 Task: In the sheet Budget Analysis ToolFont size of heading  18 Font style of dataoswald 'Font size of data '9 Alignment of headline & dataAlign center.   Fill color in heading, Red Font color of dataIn the sheet  Attendance Sheet for Weekly Reviewingbook
Action: Mouse moved to (89, 564)
Screenshot: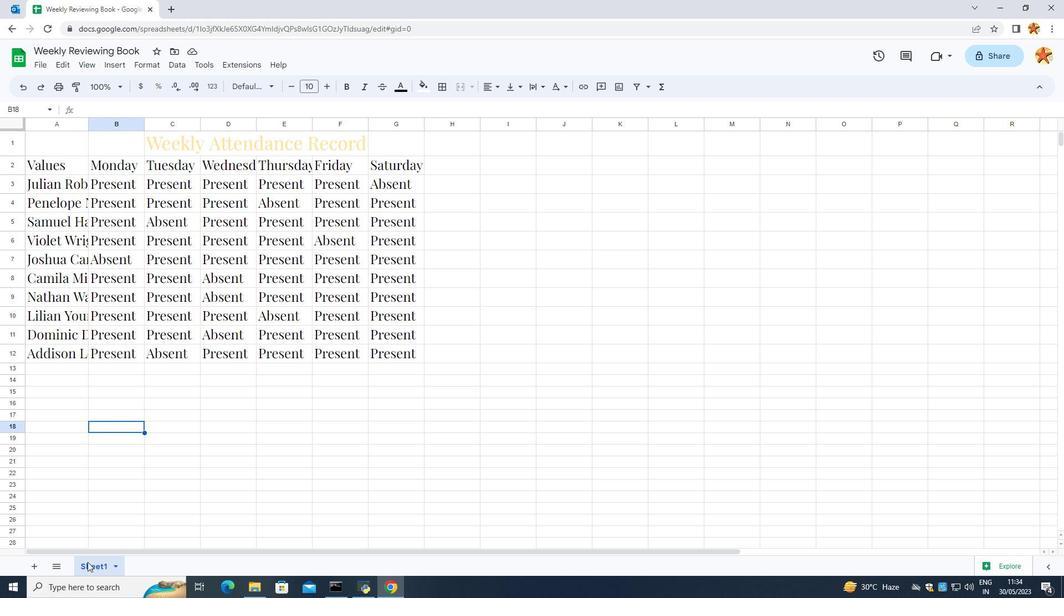 
Action: Mouse pressed left at (89, 564)
Screenshot: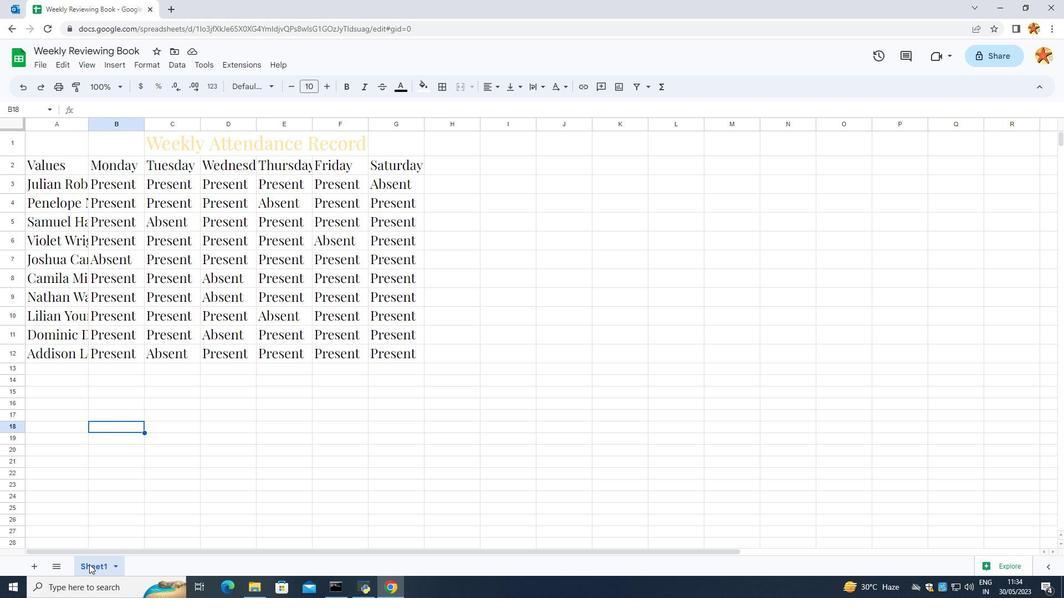 
Action: Mouse pressed left at (89, 564)
Screenshot: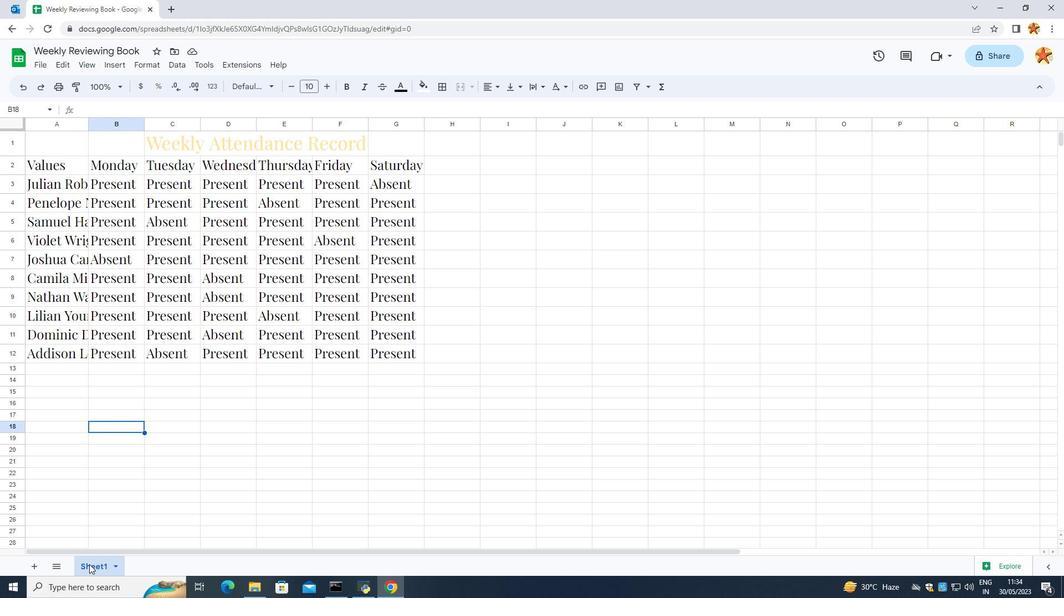 
Action: Mouse moved to (118, 554)
Screenshot: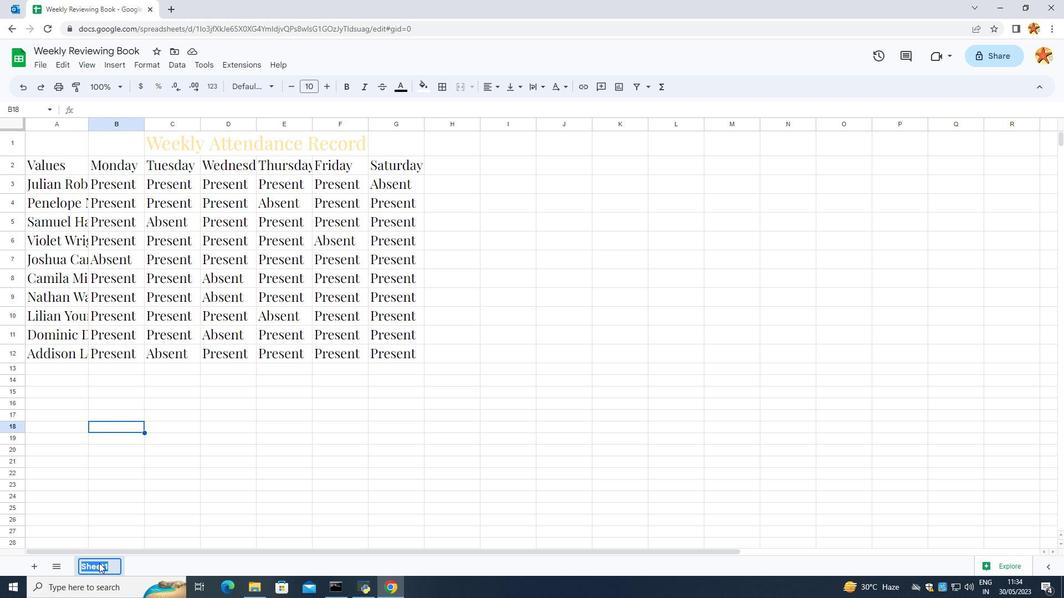 
Action: Key pressed <Key.backspace><Key.caps_lock>B<Key.caps_lock>uidget<Key.space><Key.caps_lock>A<Key.caps_lock>nalysis<Key.space><Key.caps_lock>T<Key.caps_lock>ool<Key.enter>
Screenshot: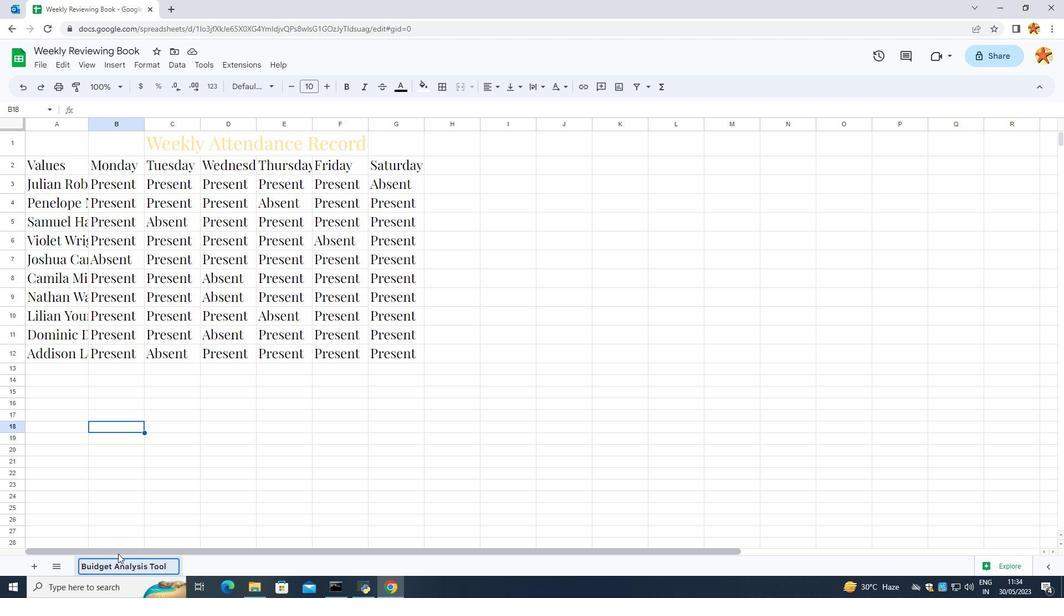 
Action: Mouse moved to (197, 245)
Screenshot: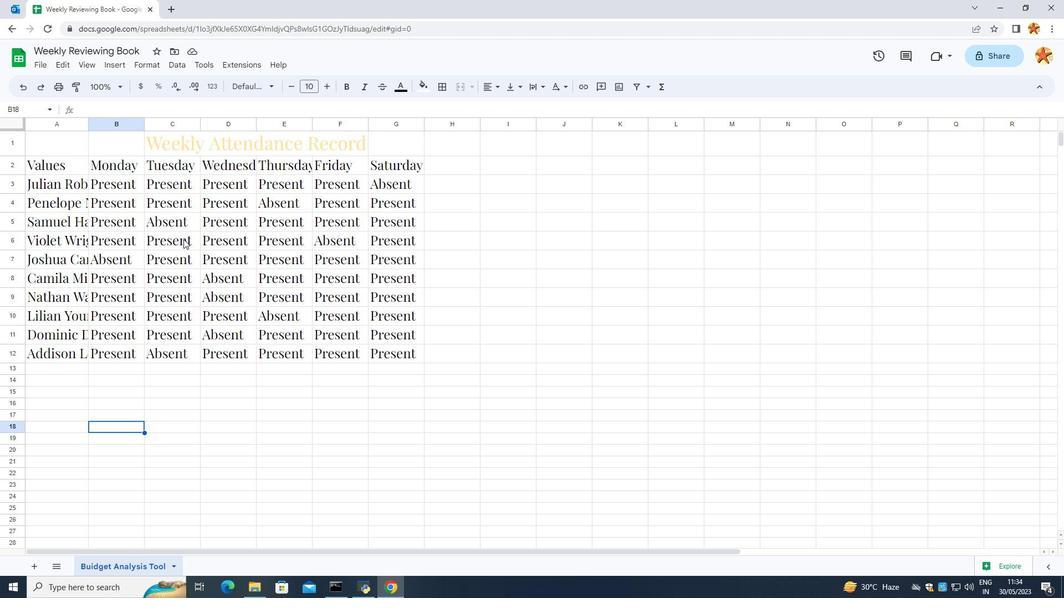 
Action: Mouse pressed left at (197, 245)
Screenshot: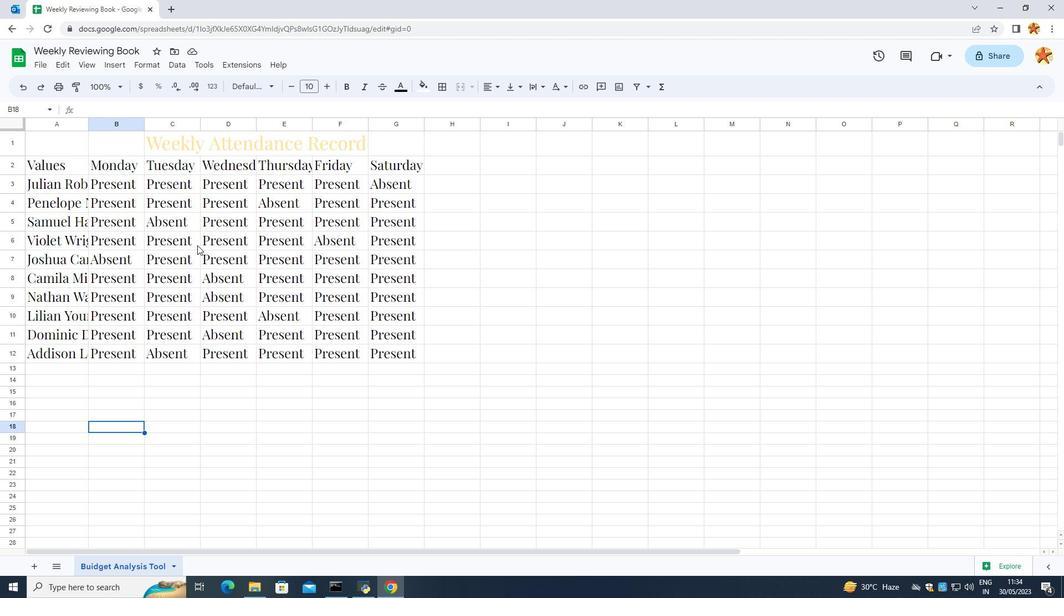 
Action: Mouse moved to (43, 161)
Screenshot: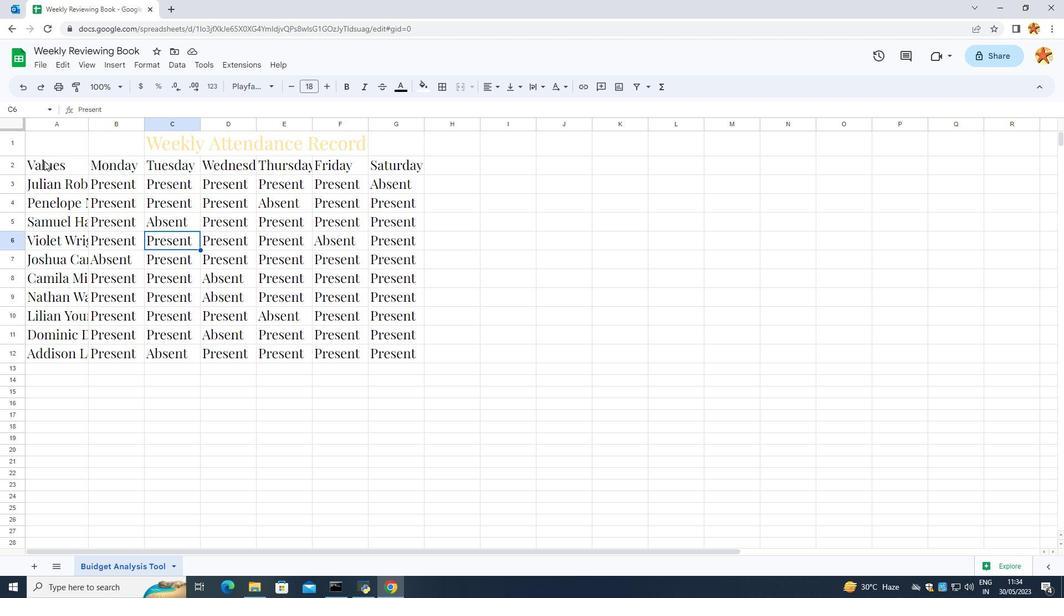 
Action: Mouse pressed left at (43, 161)
Screenshot: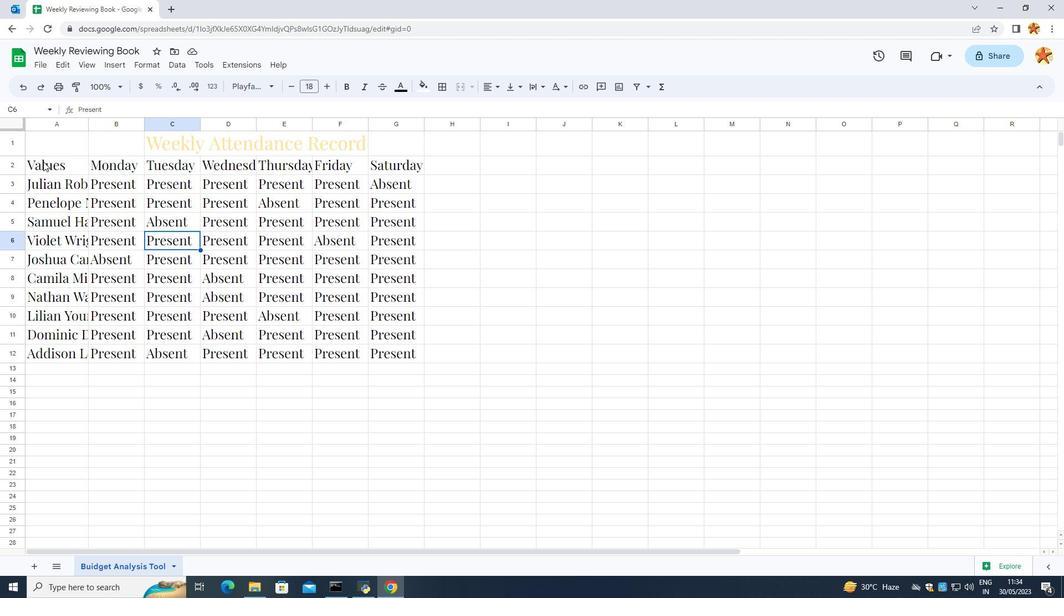 
Action: Mouse moved to (243, 240)
Screenshot: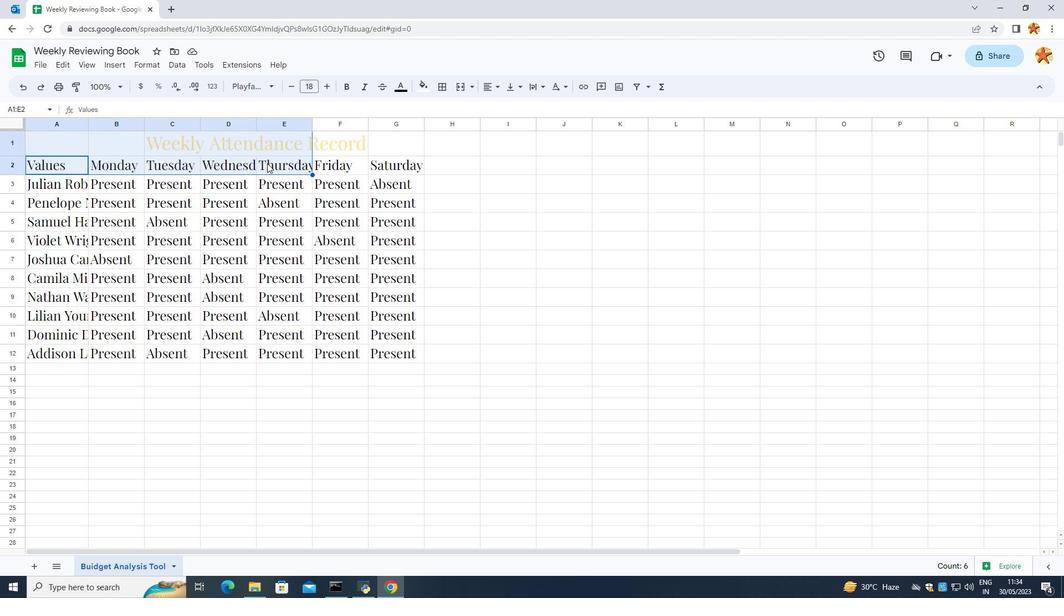 
Action: Mouse pressed left at (243, 240)
Screenshot: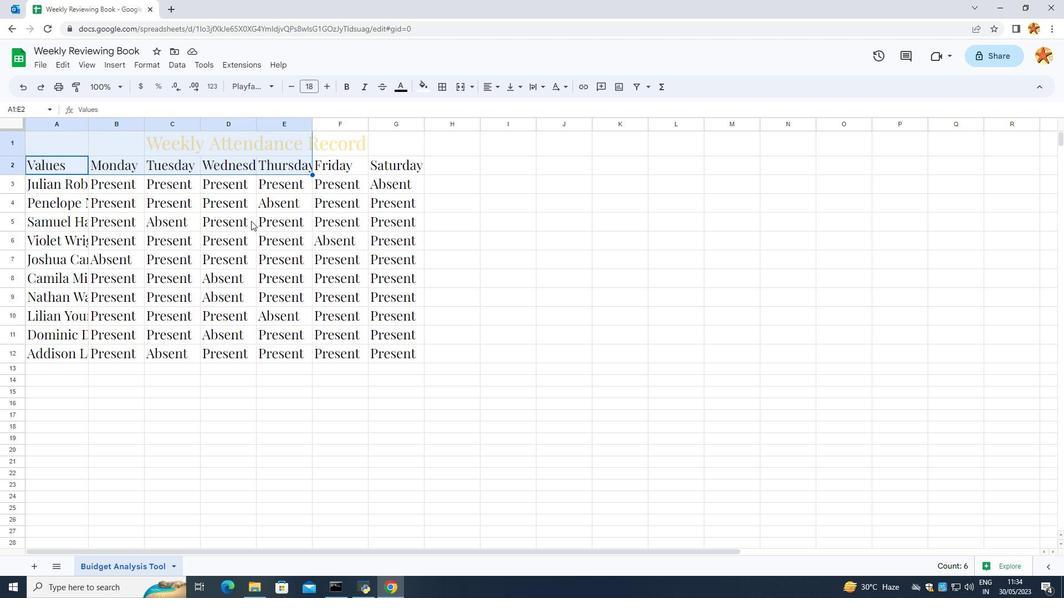 
Action: Mouse moved to (171, 139)
Screenshot: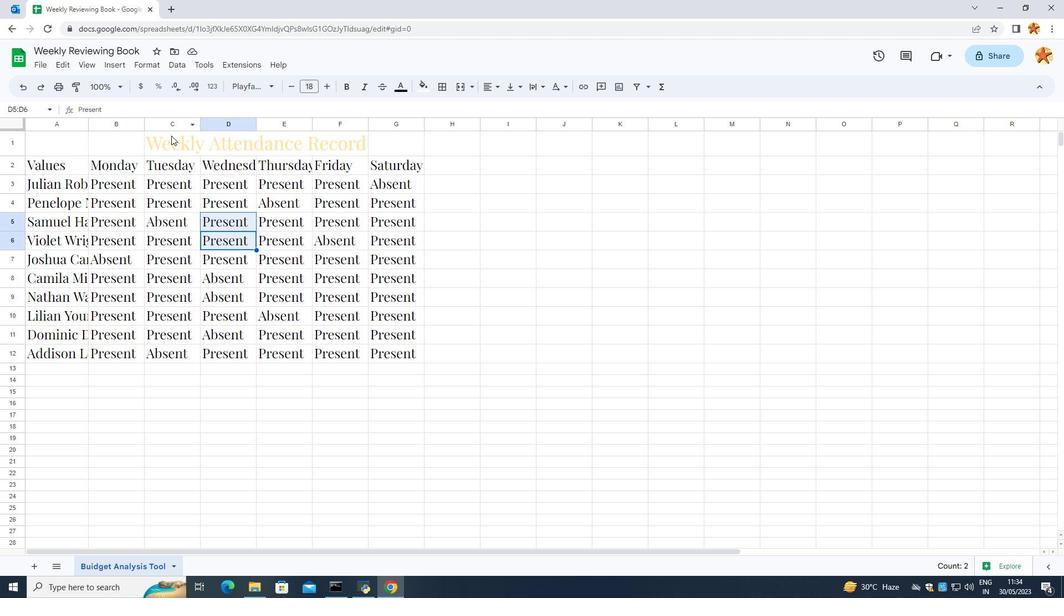 
Action: Mouse pressed left at (171, 139)
Screenshot: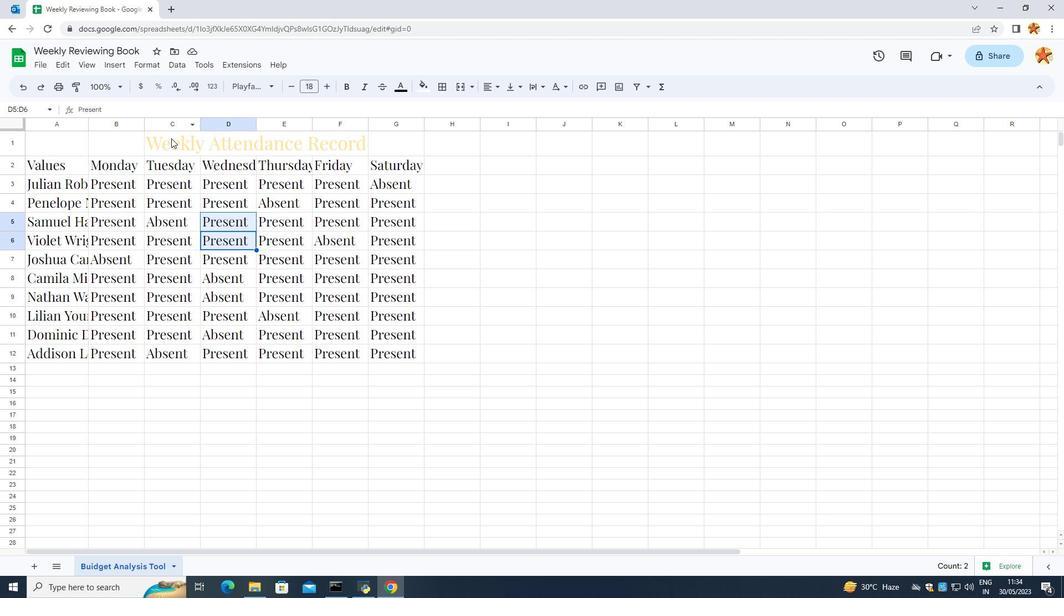 
Action: Mouse moved to (291, 81)
Screenshot: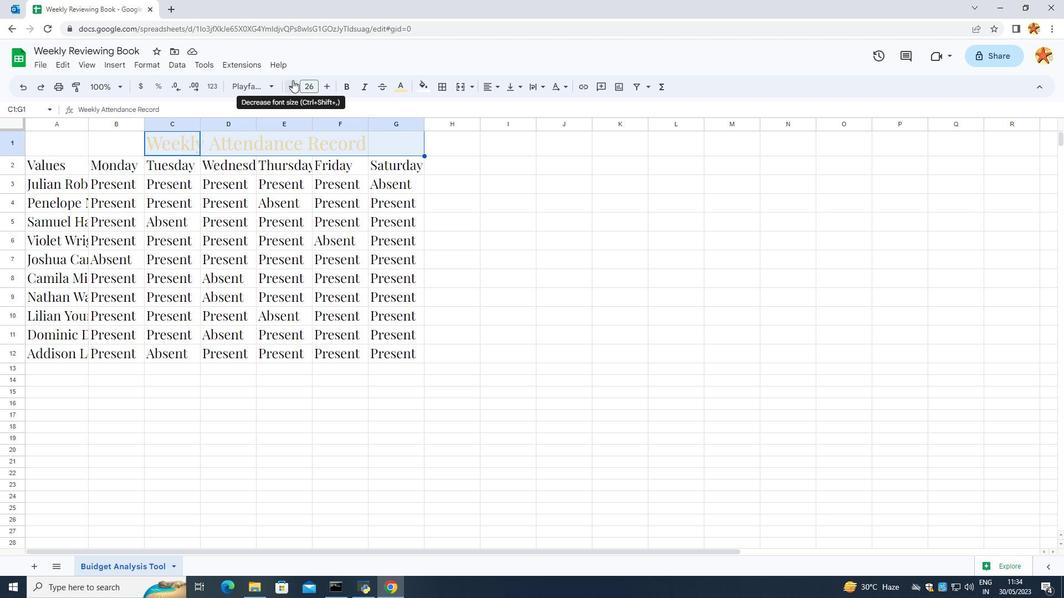 
Action: Mouse pressed left at (291, 81)
Screenshot: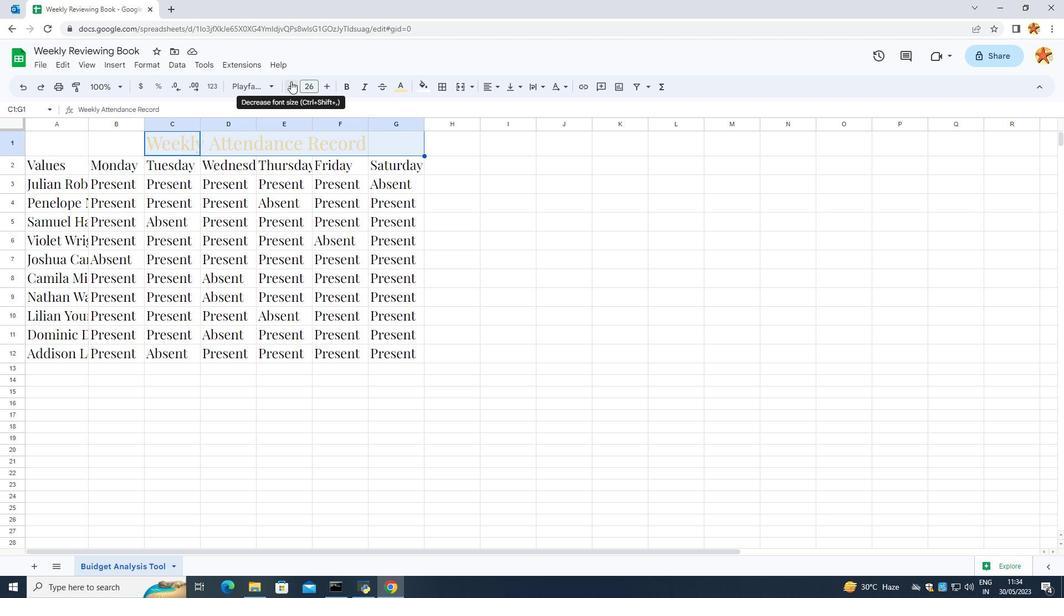 
Action: Mouse pressed left at (291, 81)
Screenshot: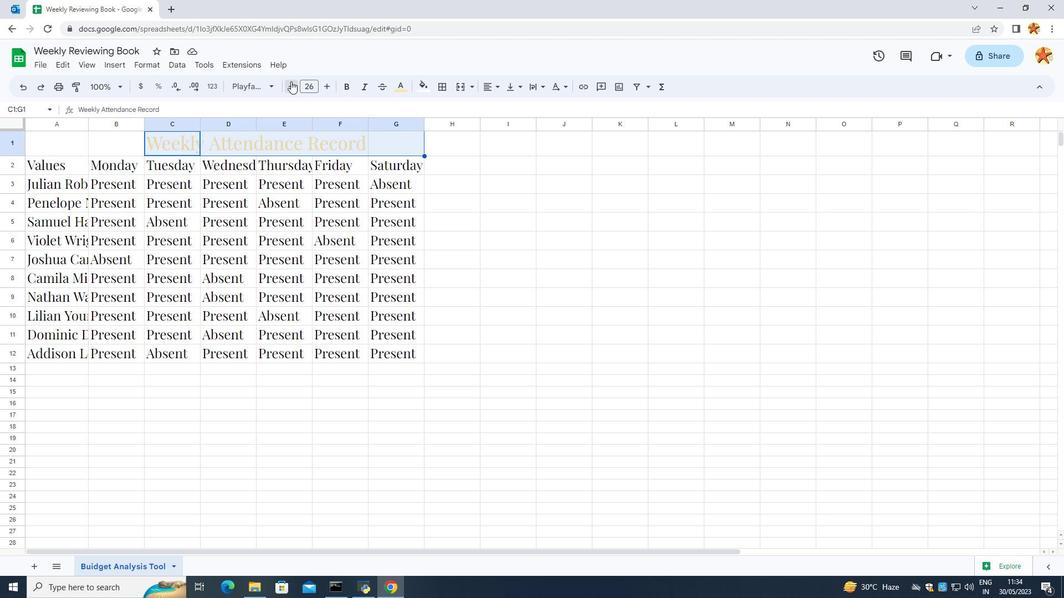 
Action: Mouse pressed left at (291, 81)
Screenshot: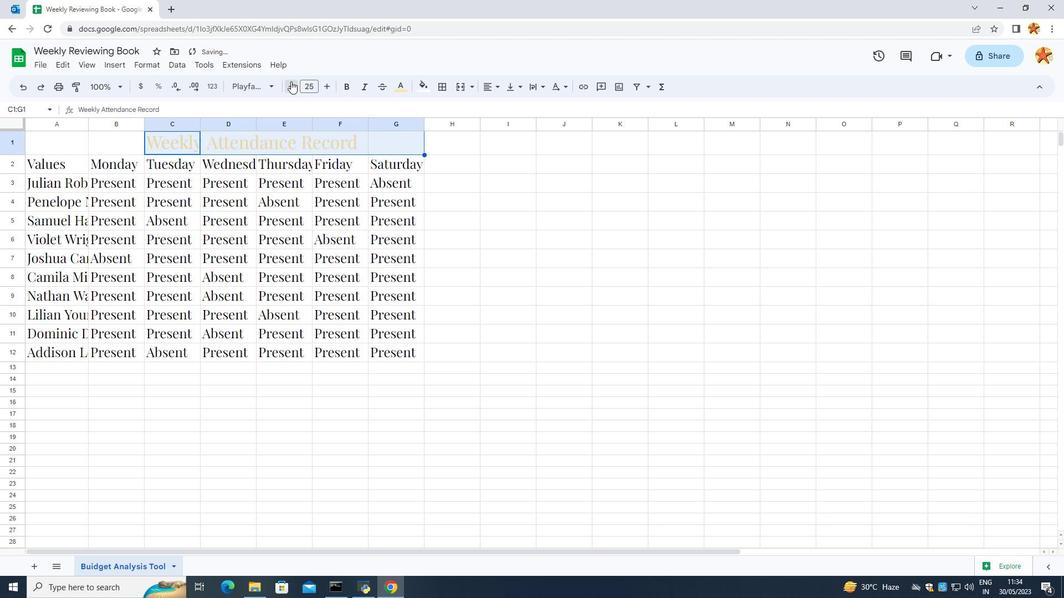 
Action: Mouse pressed left at (291, 81)
Screenshot: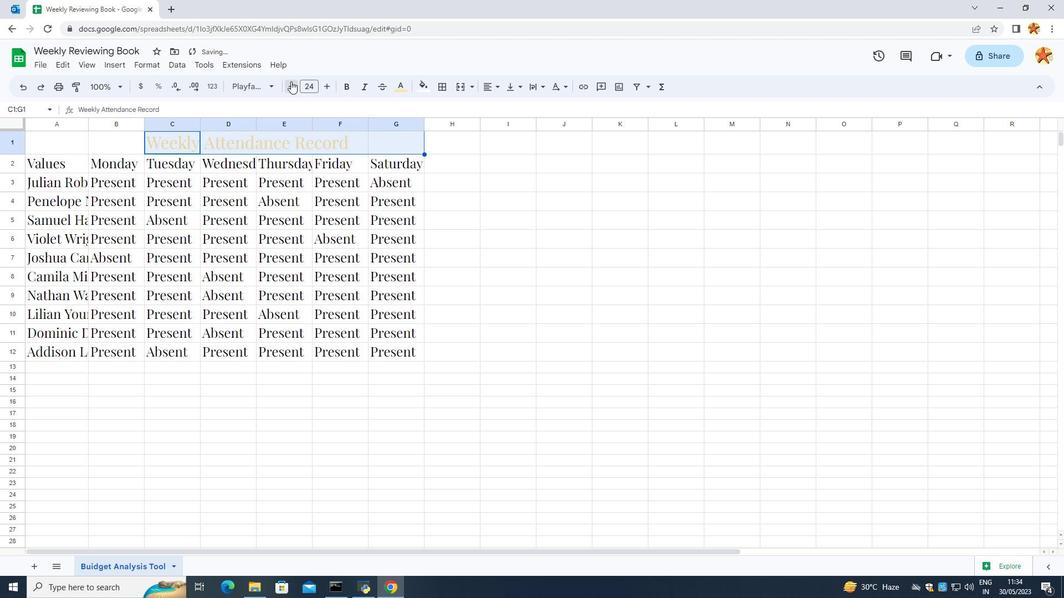 
Action: Mouse pressed left at (291, 81)
Screenshot: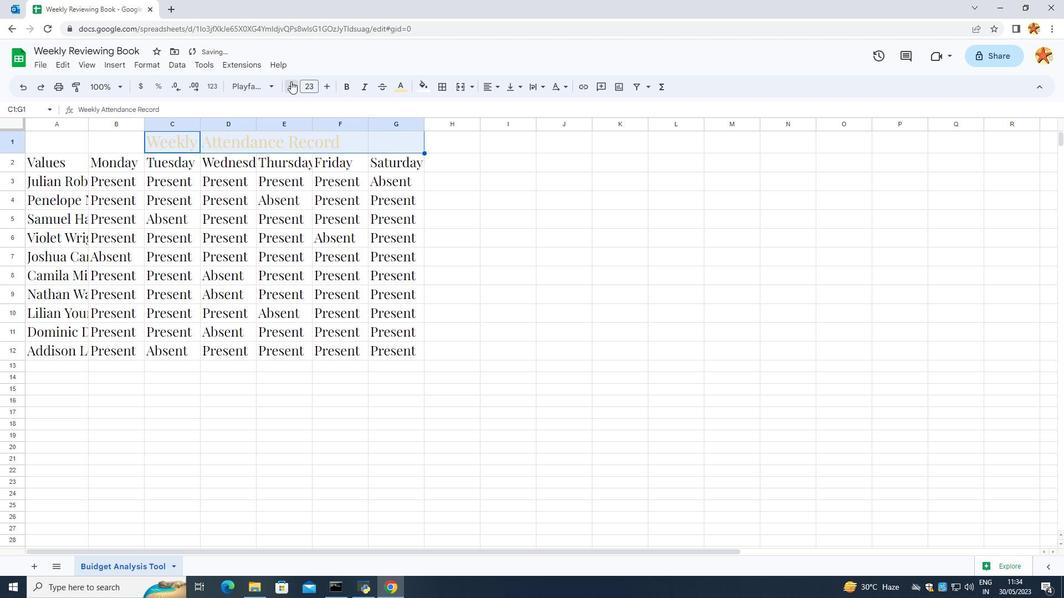 
Action: Mouse pressed left at (291, 81)
Screenshot: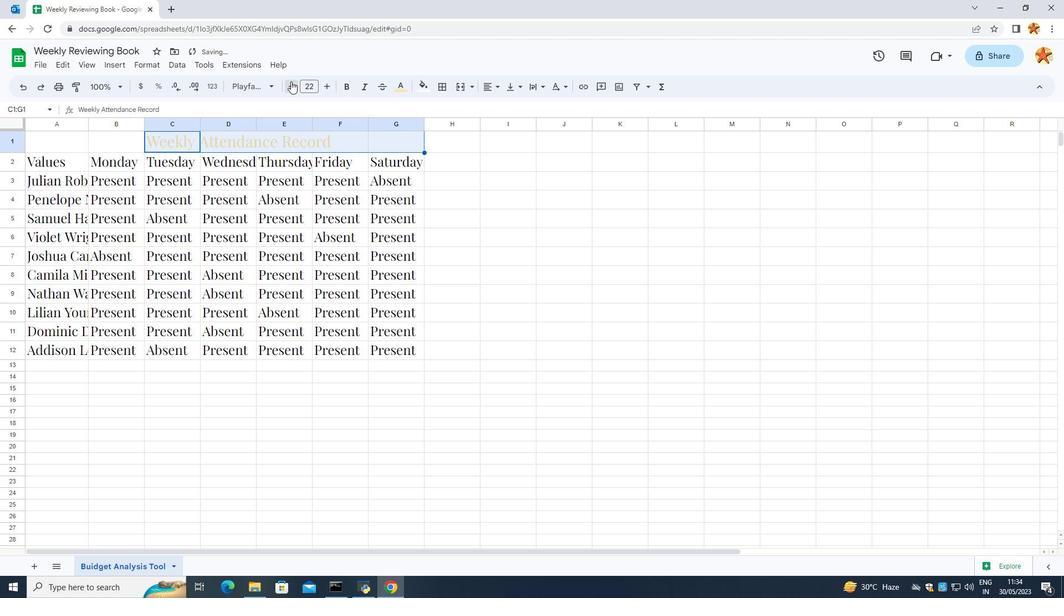 
Action: Mouse pressed left at (291, 81)
Screenshot: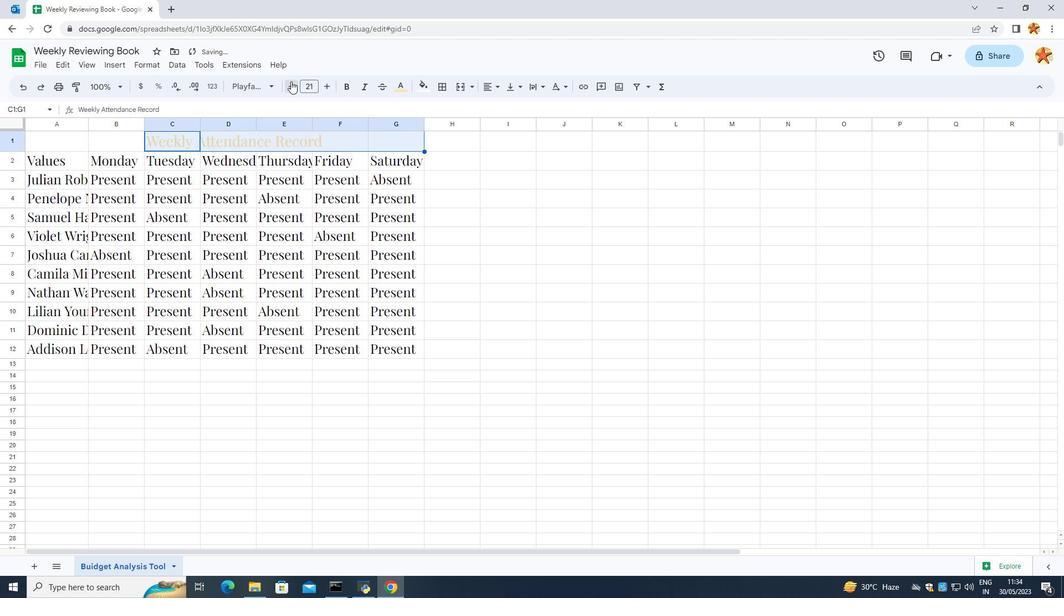 
Action: Mouse pressed left at (291, 81)
Screenshot: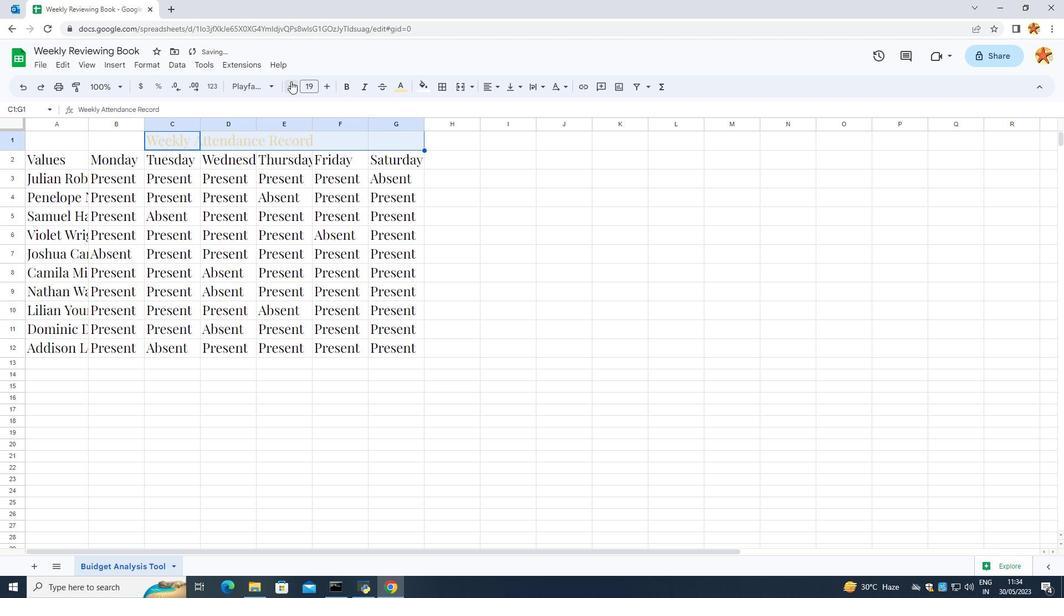 
Action: Mouse pressed left at (291, 81)
Screenshot: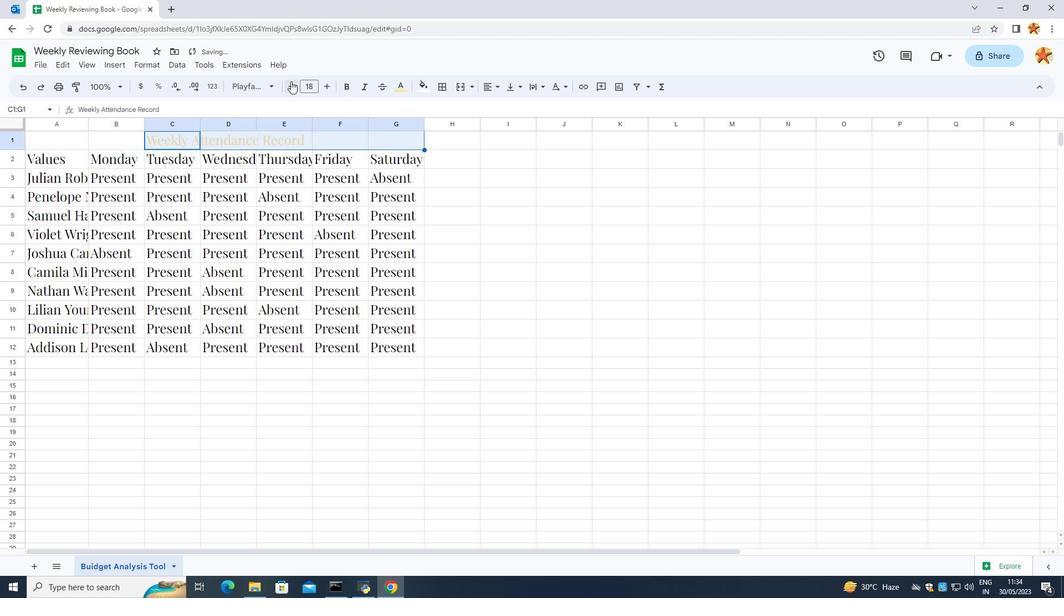 
Action: Mouse moved to (326, 87)
Screenshot: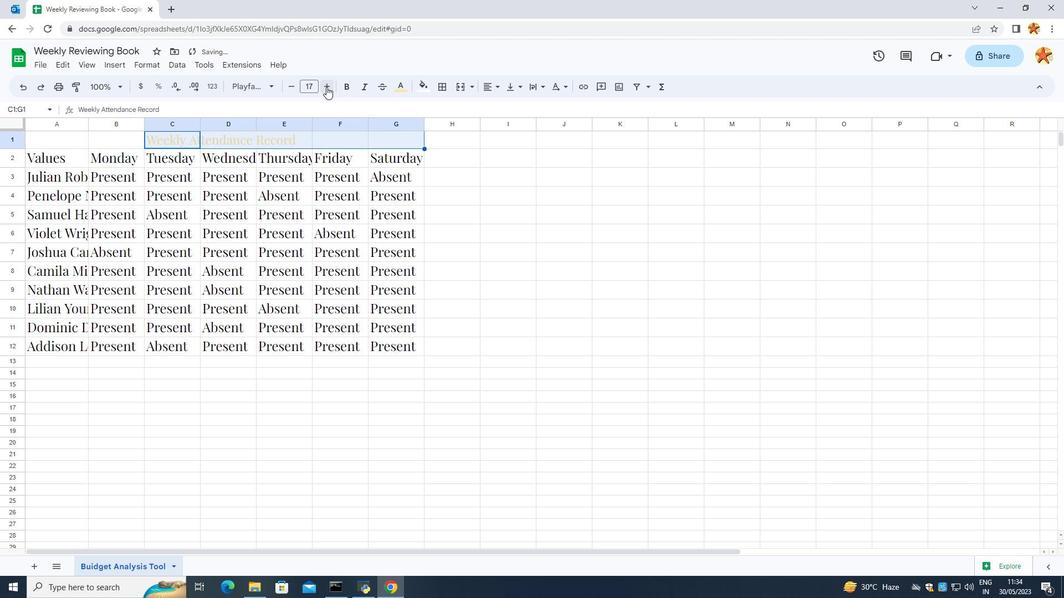 
Action: Mouse pressed left at (326, 87)
Screenshot: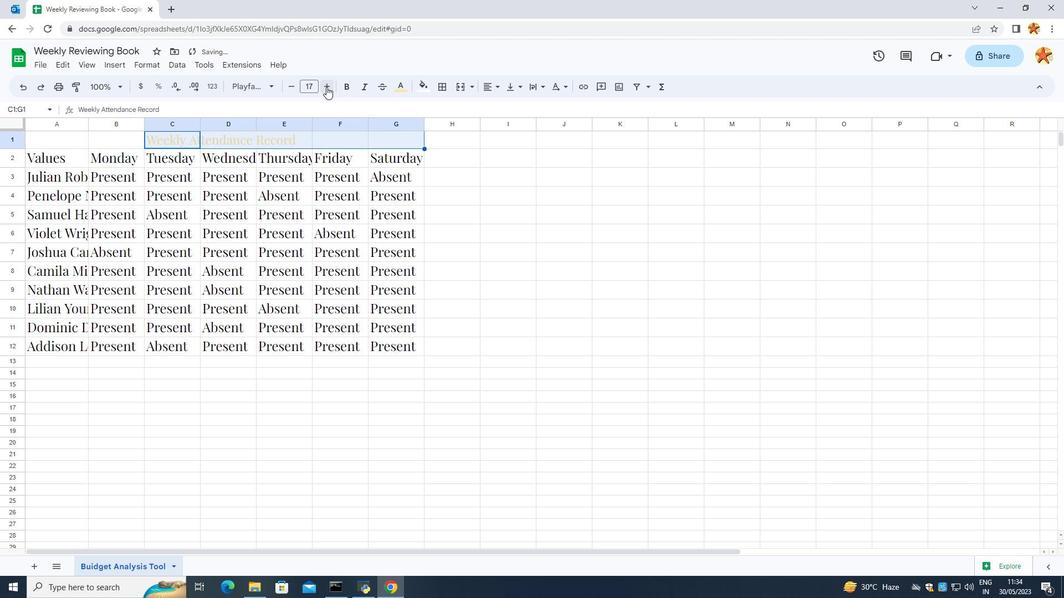 
Action: Mouse moved to (312, 196)
Screenshot: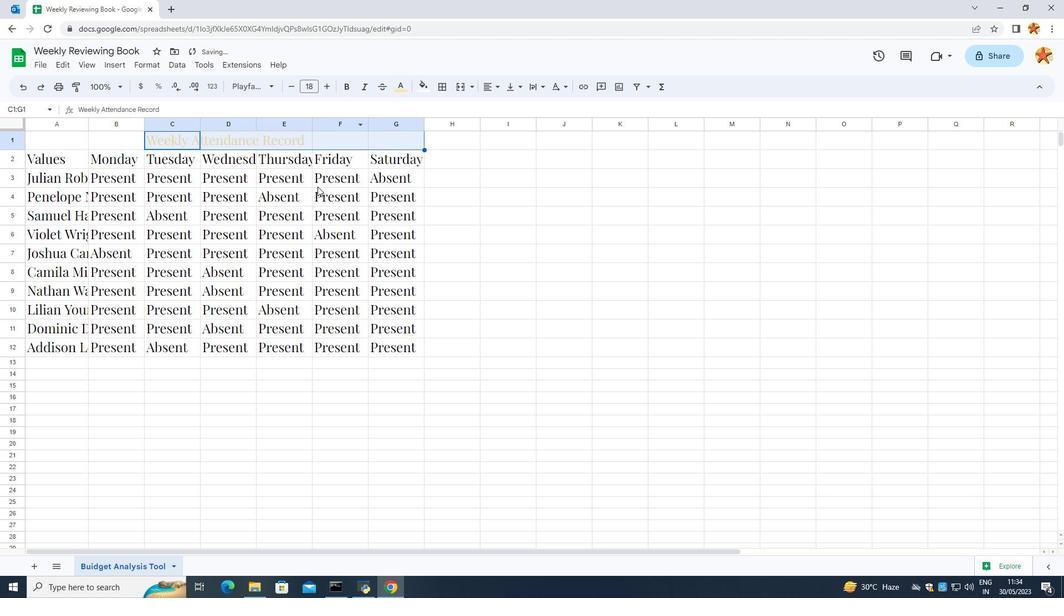 
Action: Mouse pressed left at (312, 196)
Screenshot: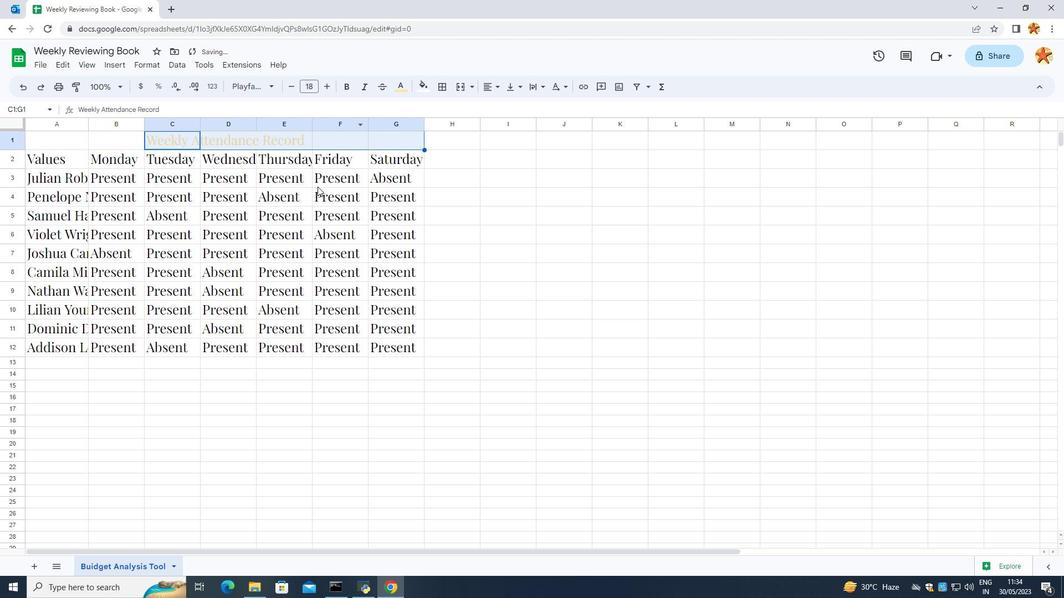 
Action: Mouse moved to (51, 165)
Screenshot: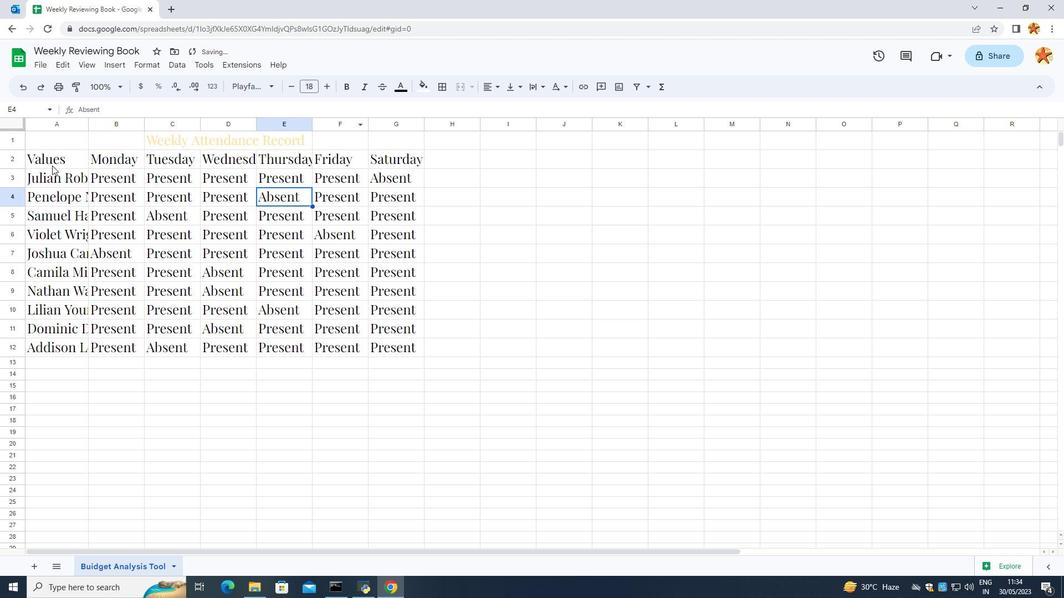 
Action: Mouse pressed left at (51, 165)
Screenshot: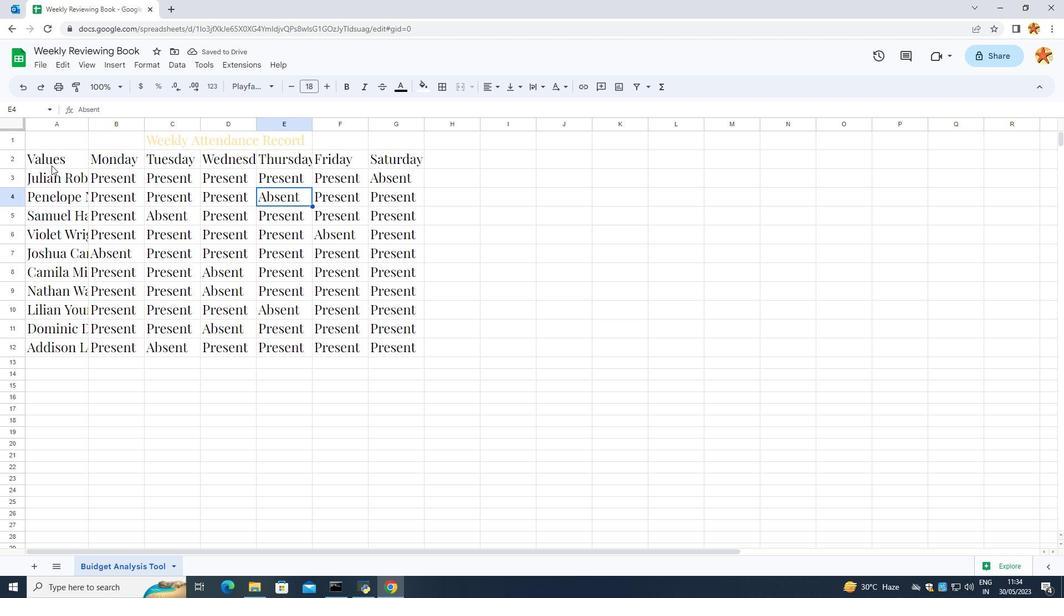 
Action: Mouse moved to (282, 82)
Screenshot: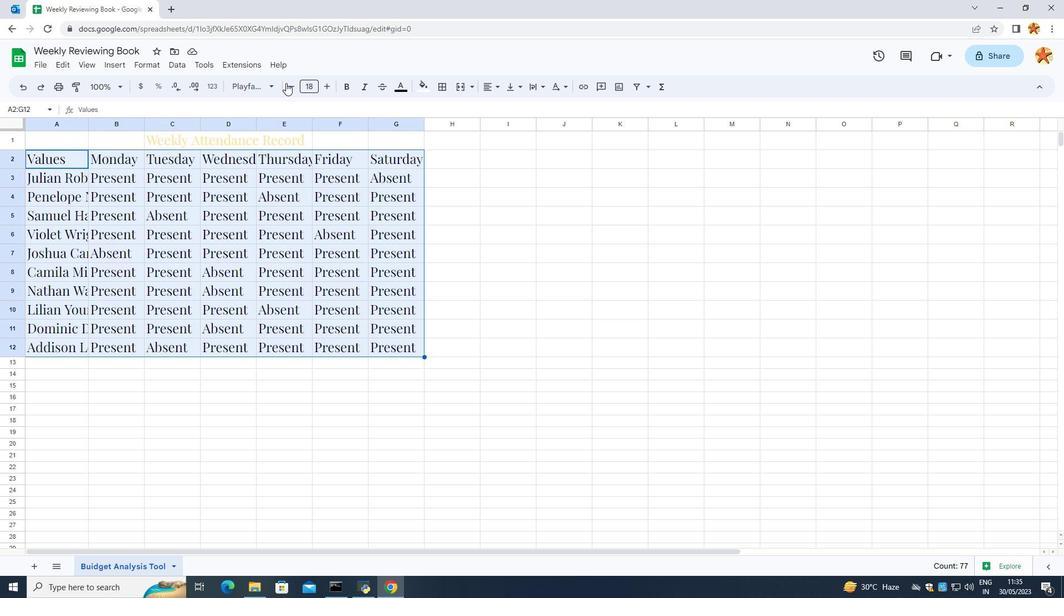 
Action: Mouse pressed left at (282, 82)
Screenshot: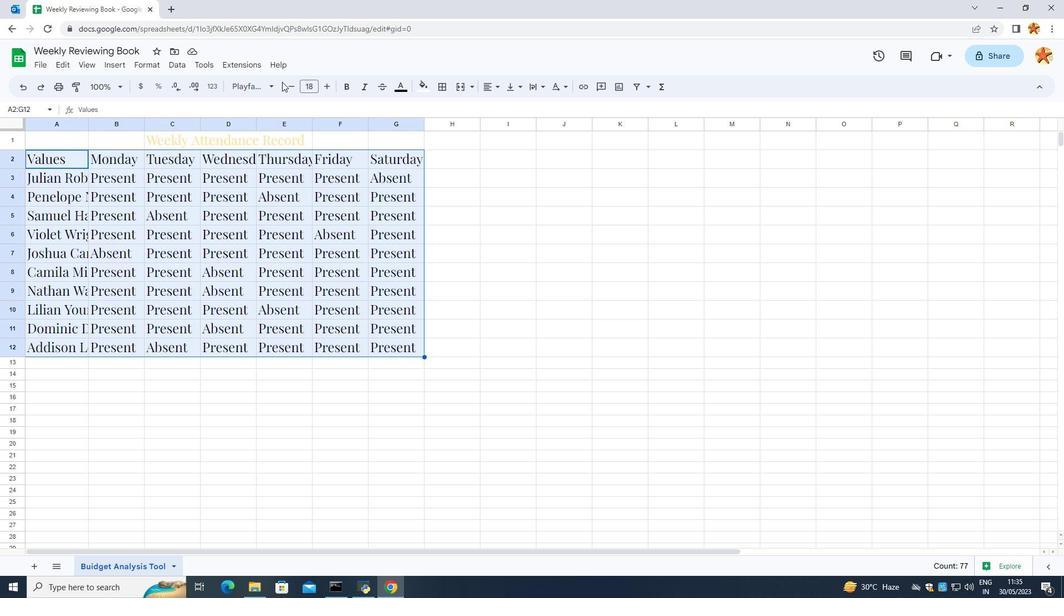 
Action: Mouse moved to (287, 83)
Screenshot: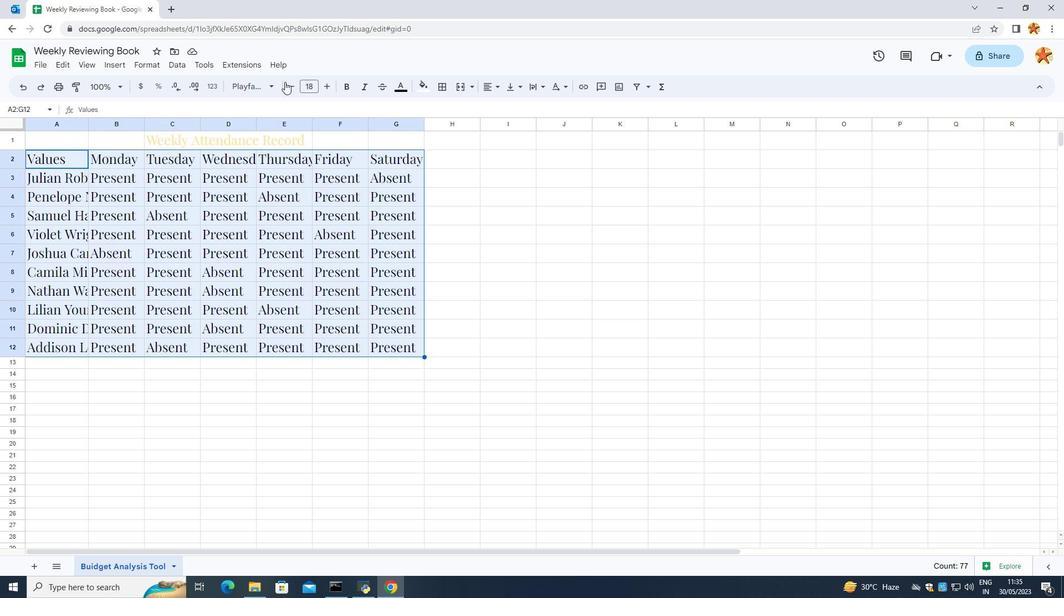 
Action: Mouse pressed left at (287, 83)
Screenshot: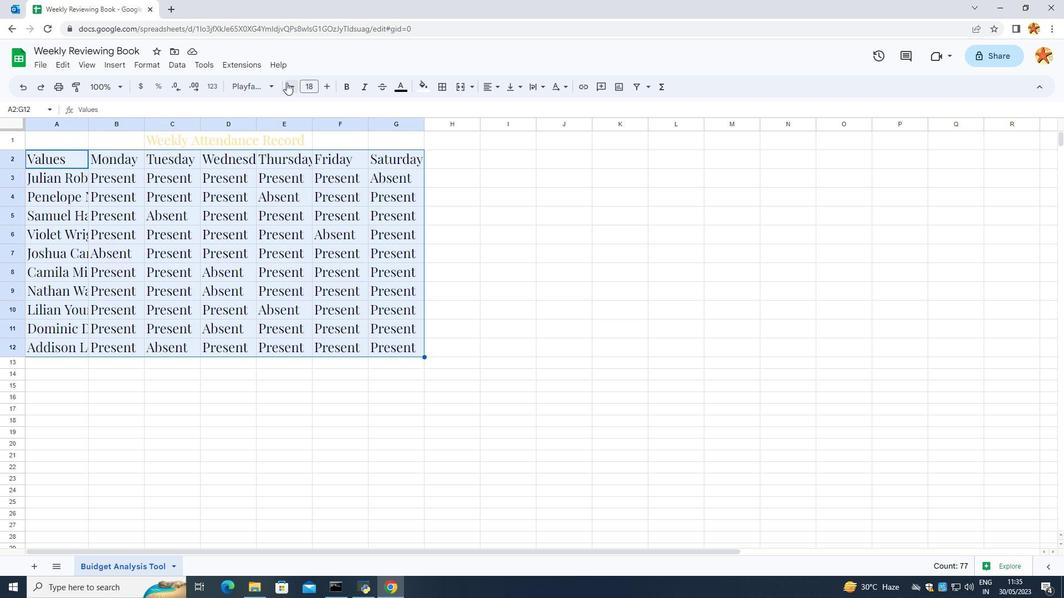 
Action: Mouse pressed left at (287, 83)
Screenshot: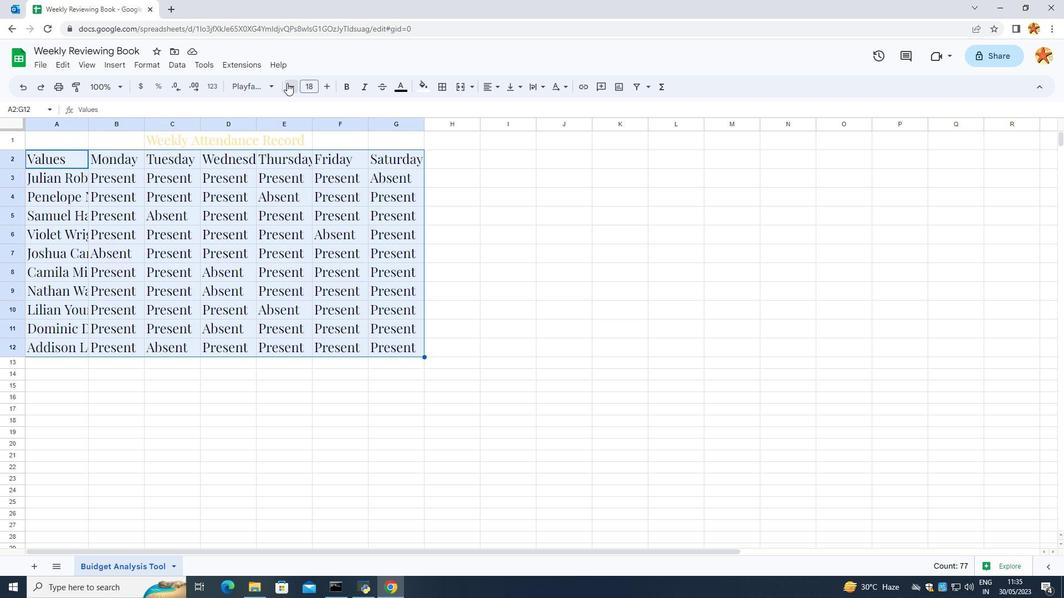 
Action: Mouse pressed left at (287, 83)
Screenshot: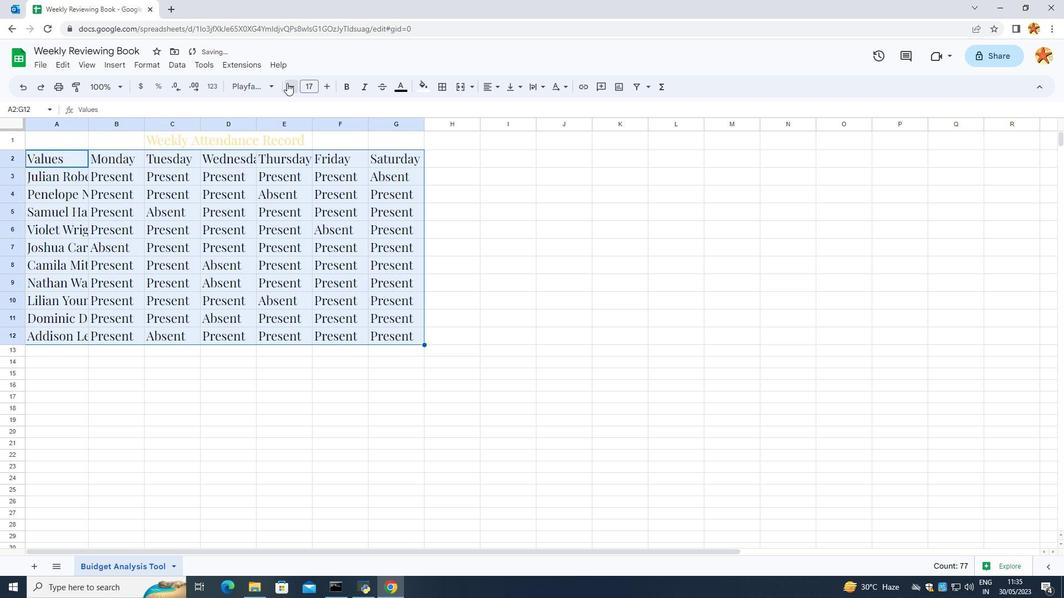 
Action: Mouse pressed left at (287, 83)
Screenshot: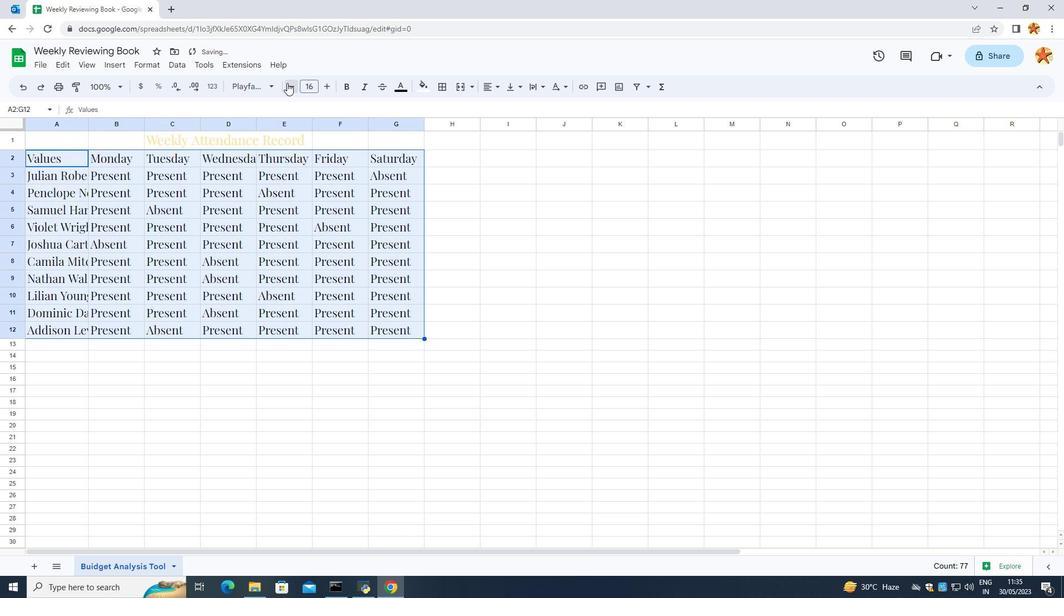 
Action: Mouse pressed left at (287, 83)
Screenshot: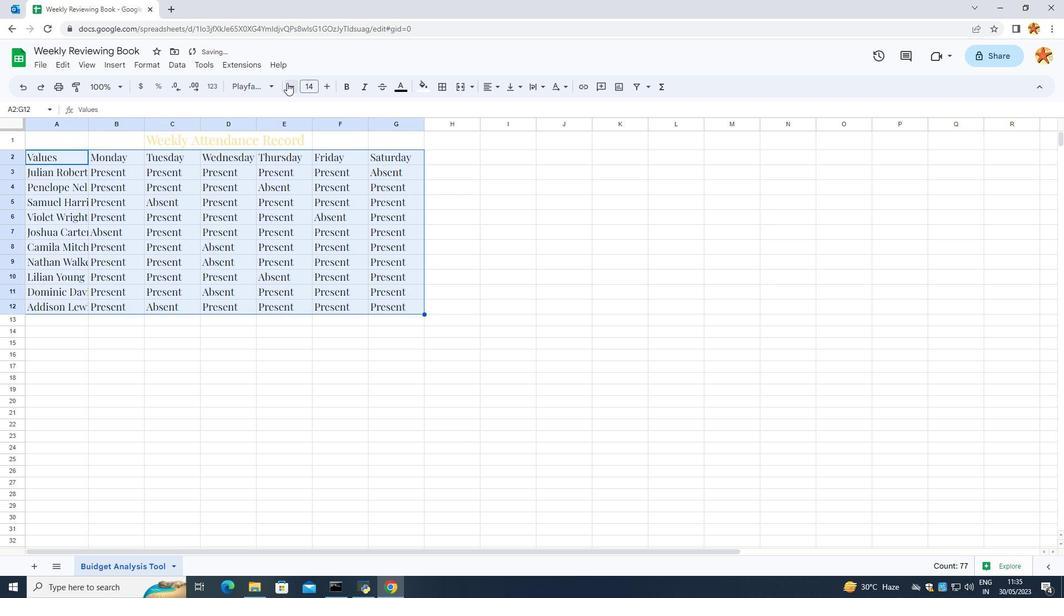 
Action: Mouse pressed left at (287, 83)
Screenshot: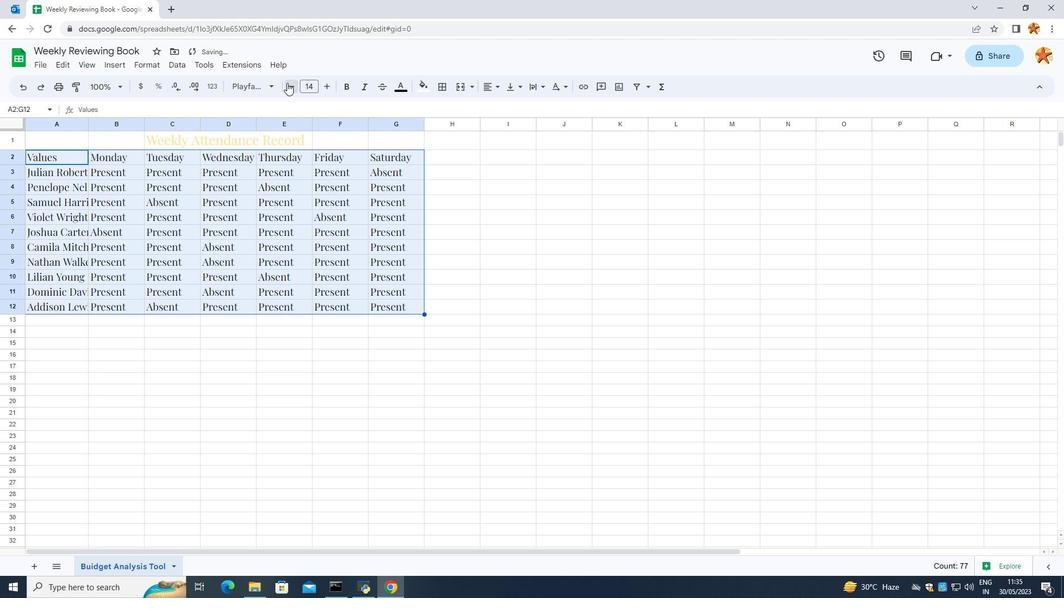 
Action: Mouse pressed left at (287, 83)
Screenshot: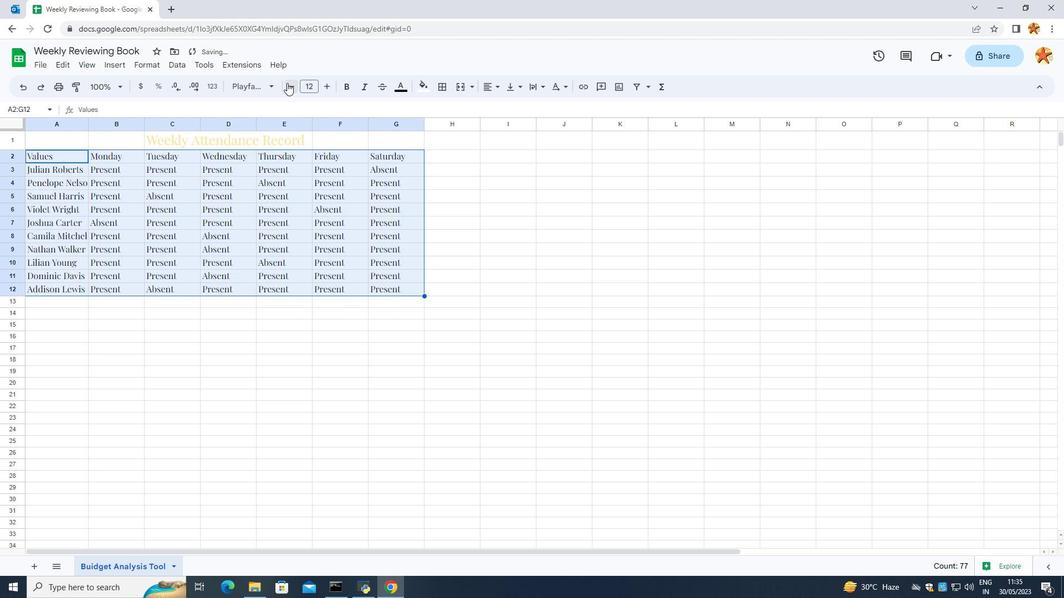 
Action: Mouse pressed left at (287, 83)
Screenshot: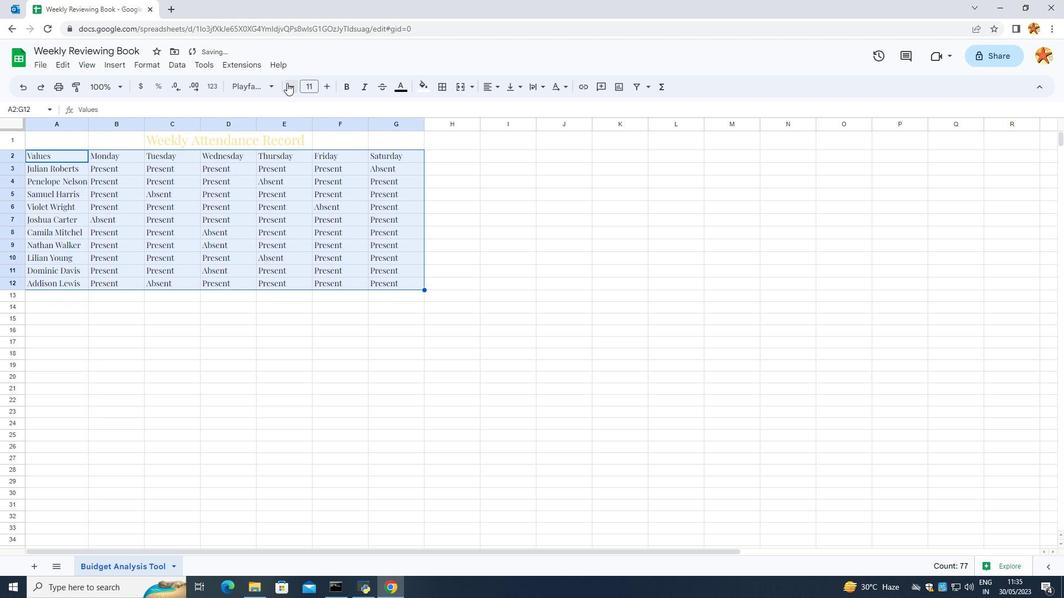 
Action: Mouse pressed left at (287, 83)
Screenshot: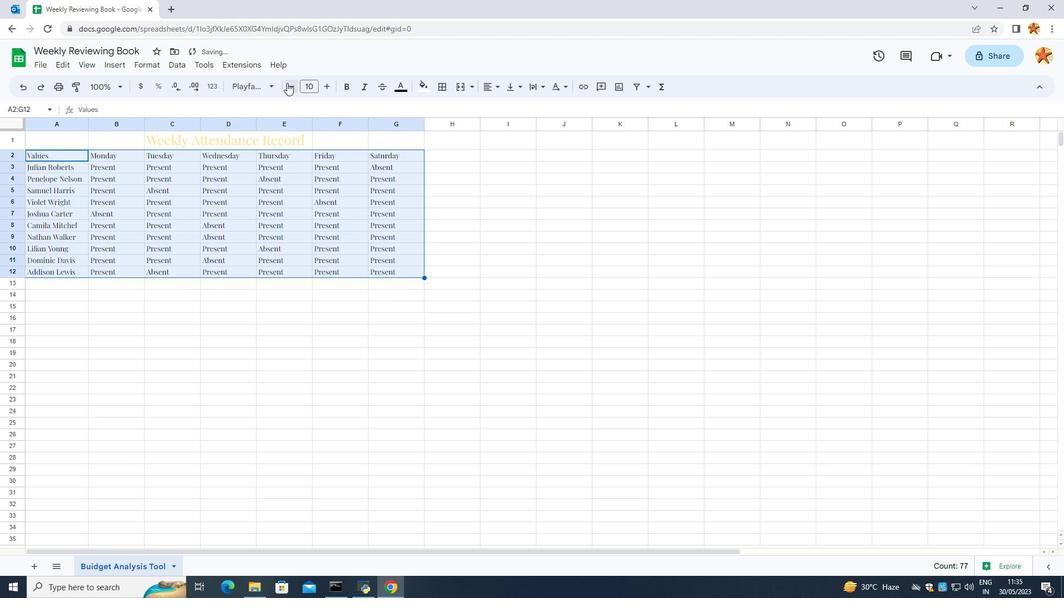 
Action: Mouse moved to (402, 87)
Screenshot: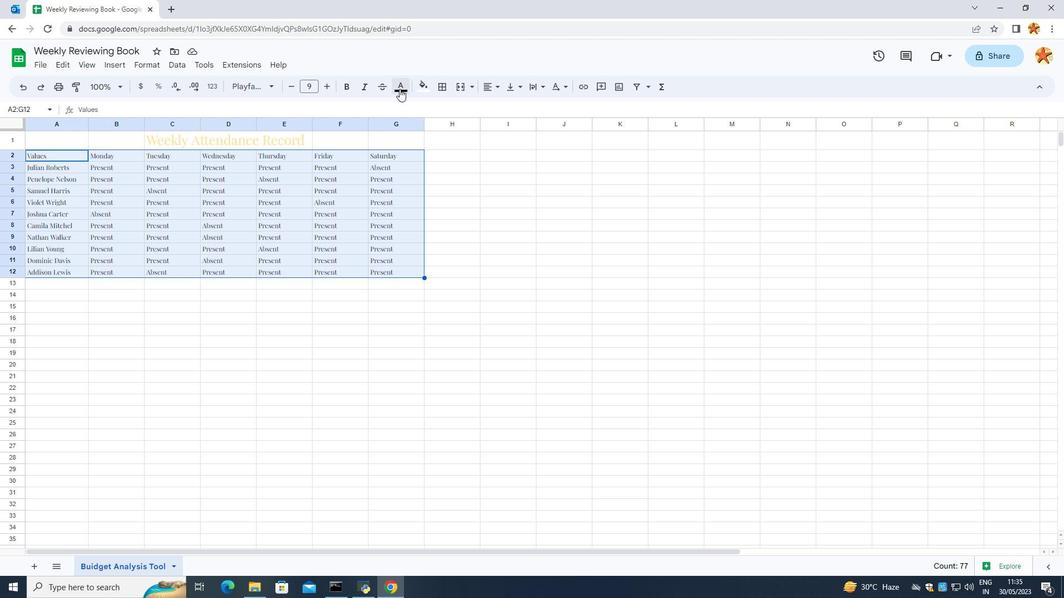
Action: Mouse pressed left at (402, 87)
Screenshot: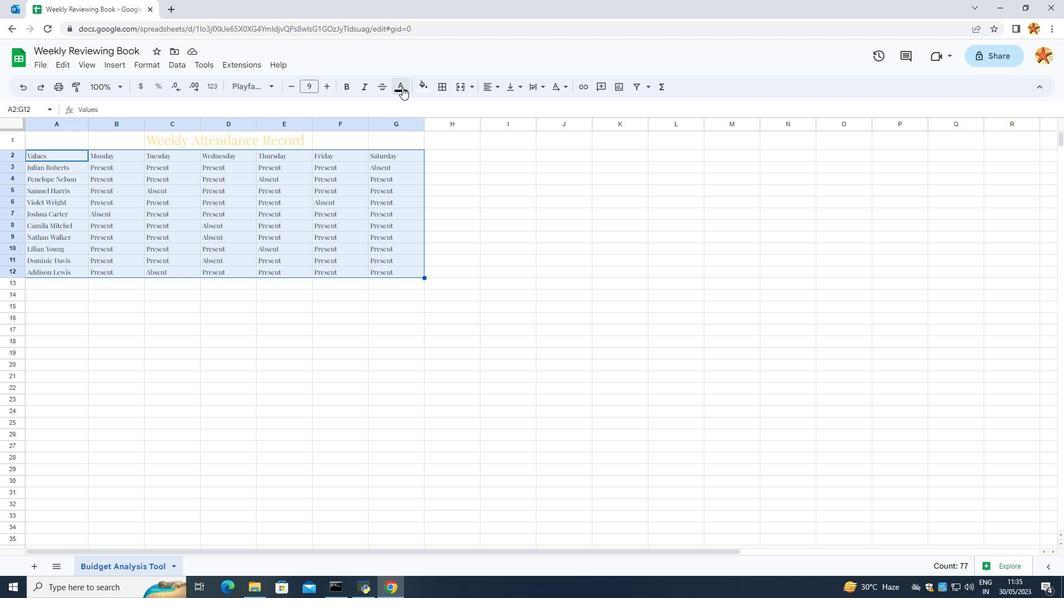 
Action: Mouse moved to (416, 134)
Screenshot: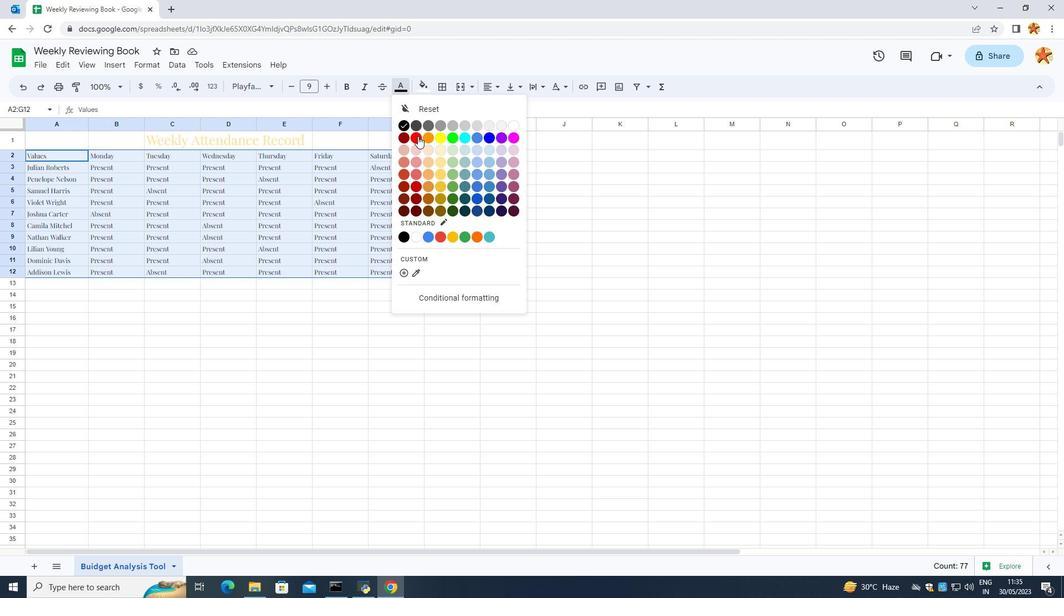 
Action: Mouse pressed left at (416, 134)
Screenshot: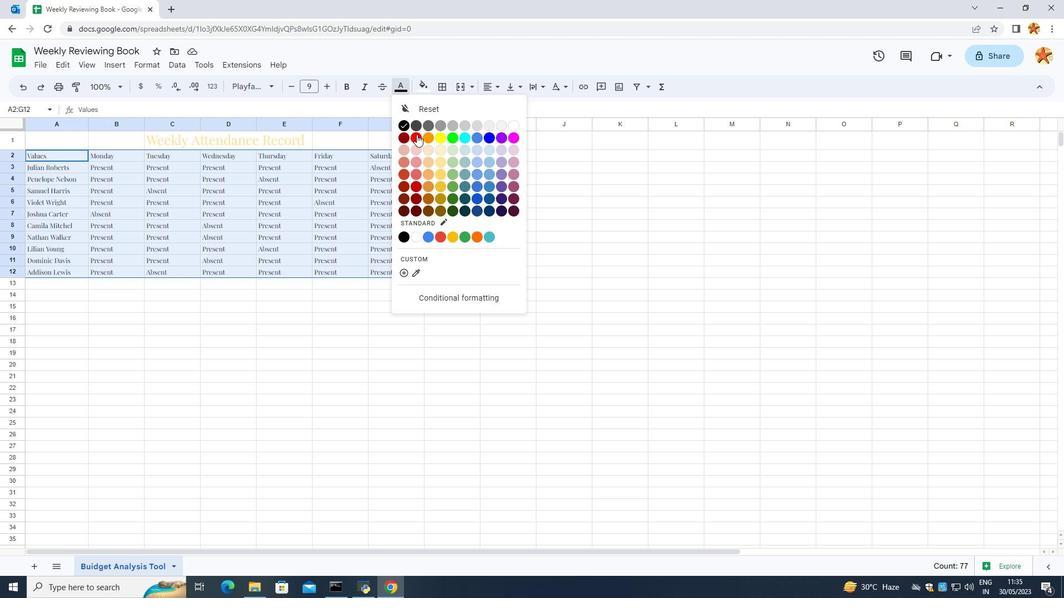 
Action: Mouse moved to (282, 347)
Screenshot: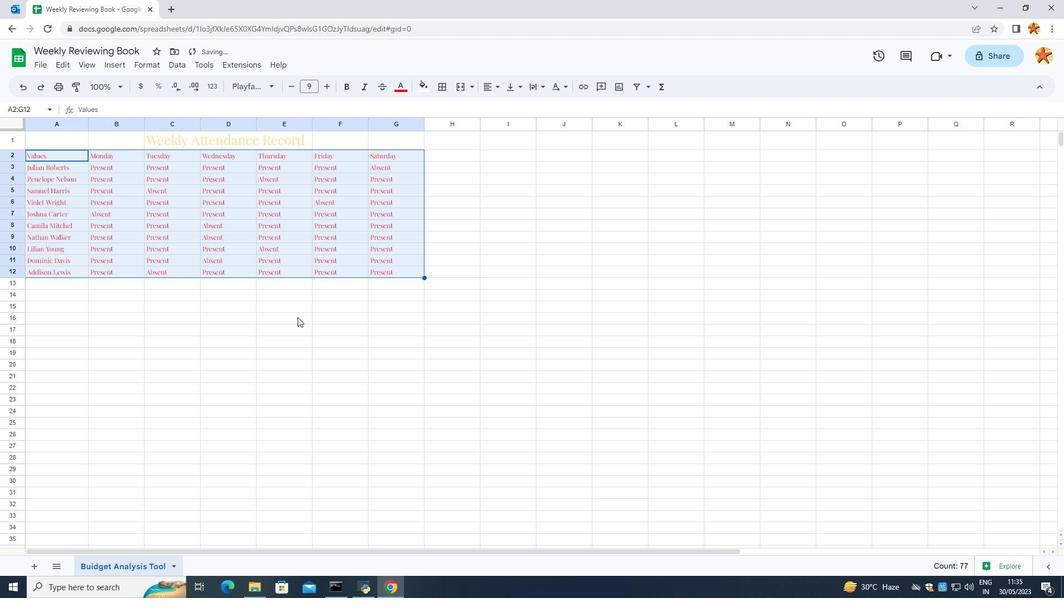 
Action: Mouse pressed left at (282, 347)
Screenshot: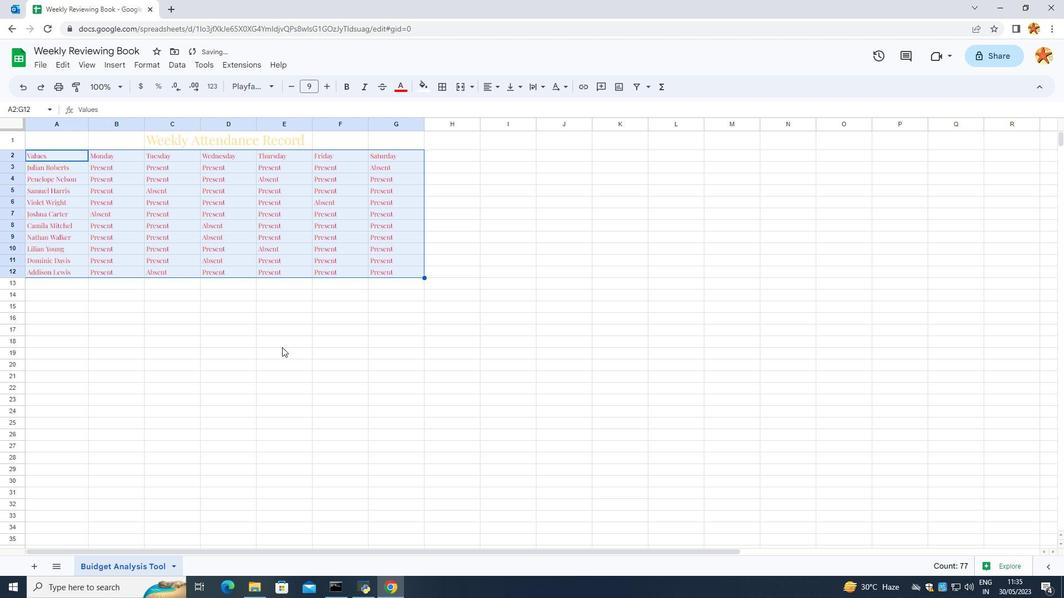 
Action: Mouse moved to (148, 138)
Screenshot: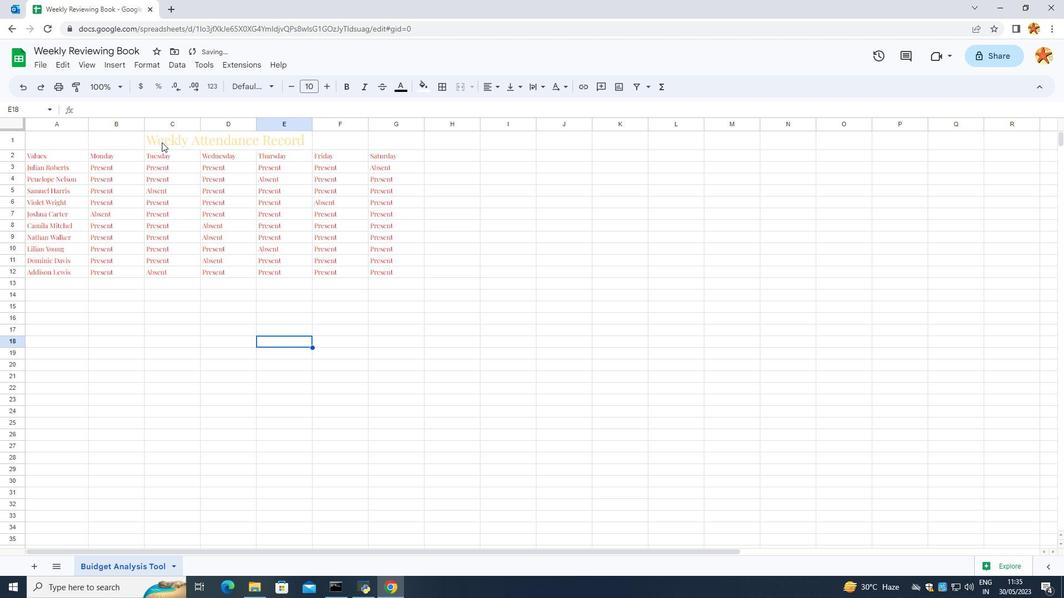 
Action: Mouse pressed left at (148, 138)
Screenshot: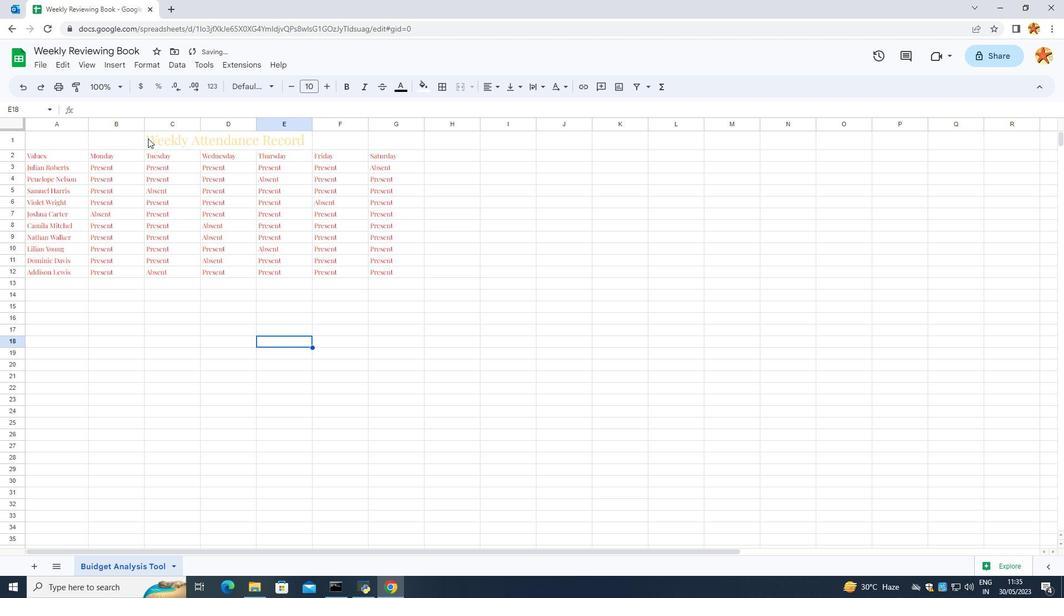 
Action: Mouse moved to (428, 85)
Screenshot: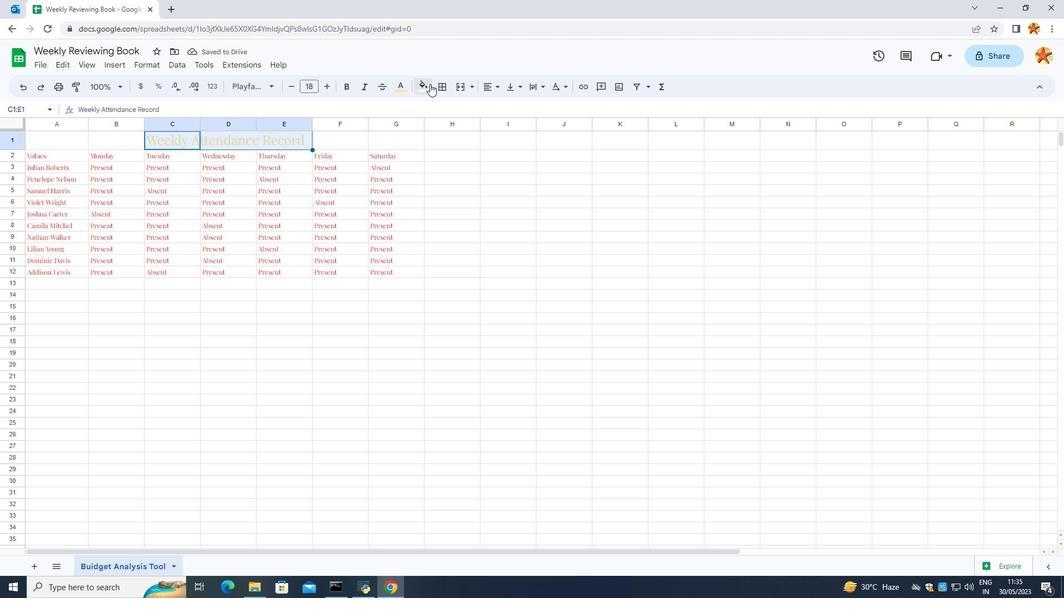 
Action: Mouse pressed left at (428, 85)
Screenshot: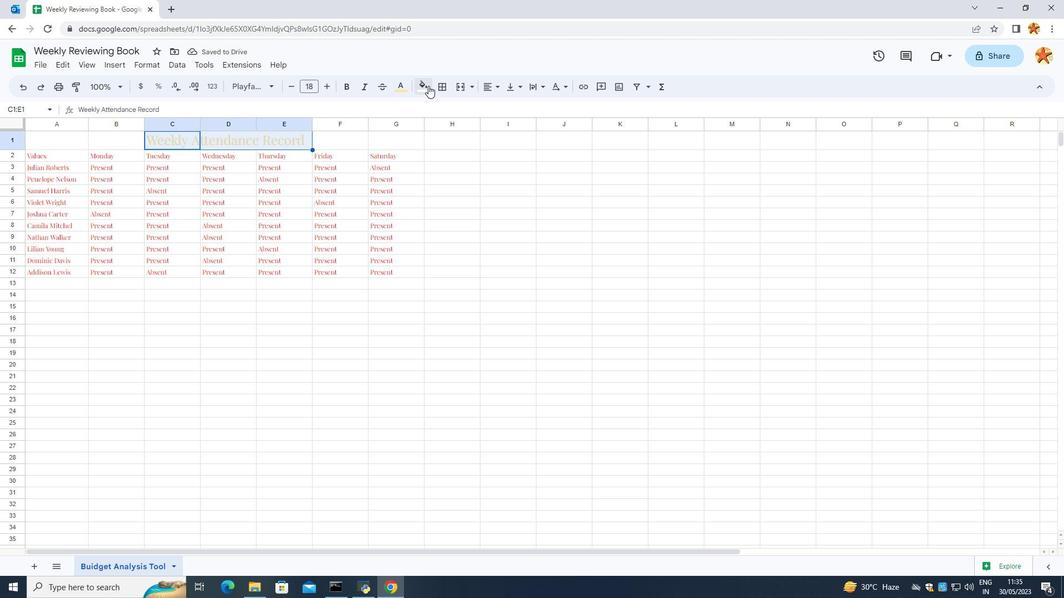 
Action: Mouse moved to (440, 135)
Screenshot: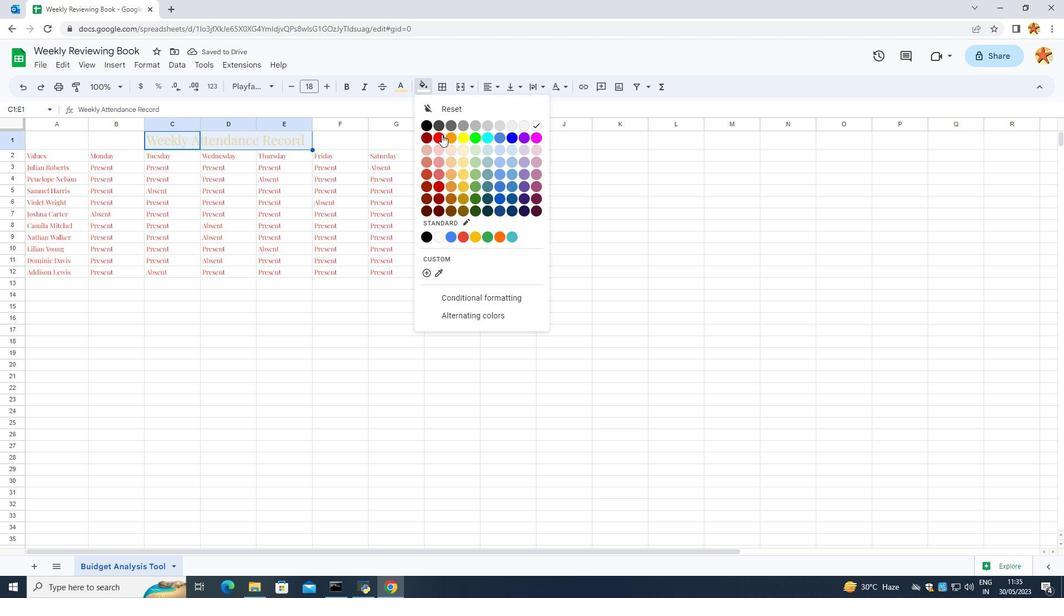
Action: Mouse pressed left at (440, 135)
Screenshot: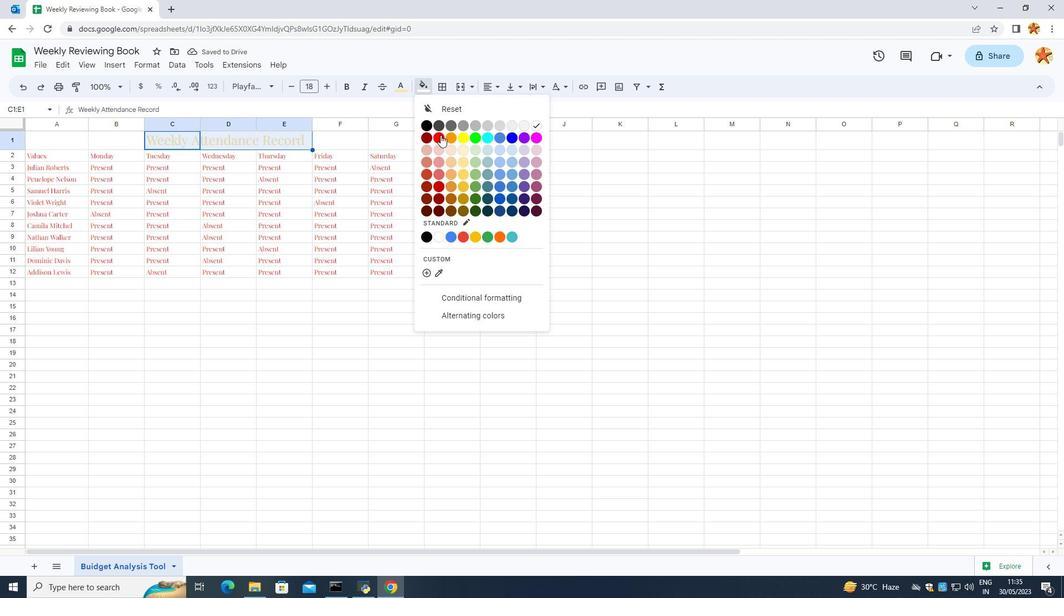 
Action: Mouse moved to (339, 289)
Screenshot: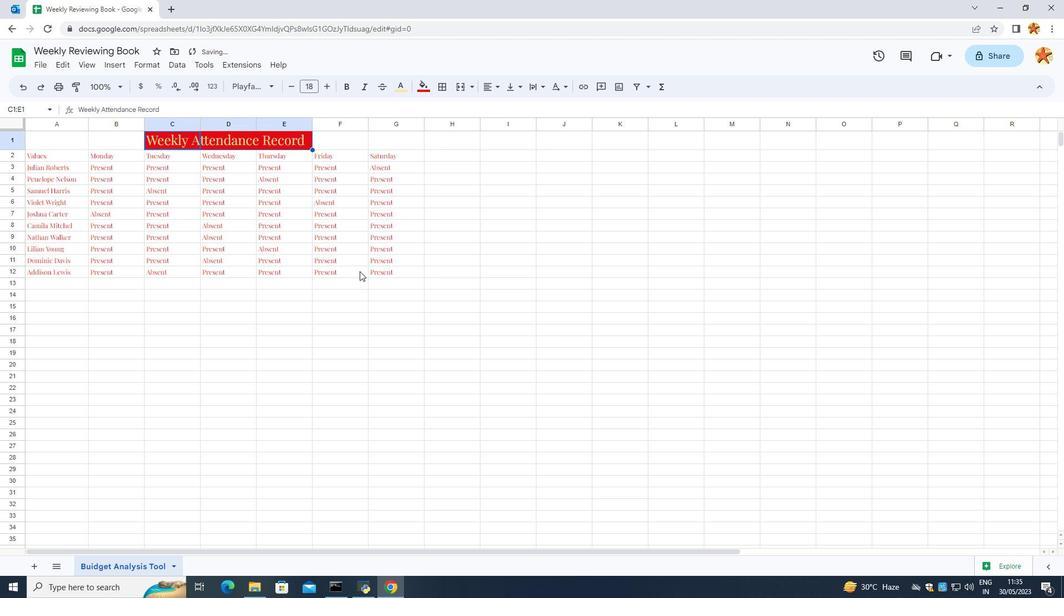 
Action: Mouse pressed left at (339, 289)
Screenshot: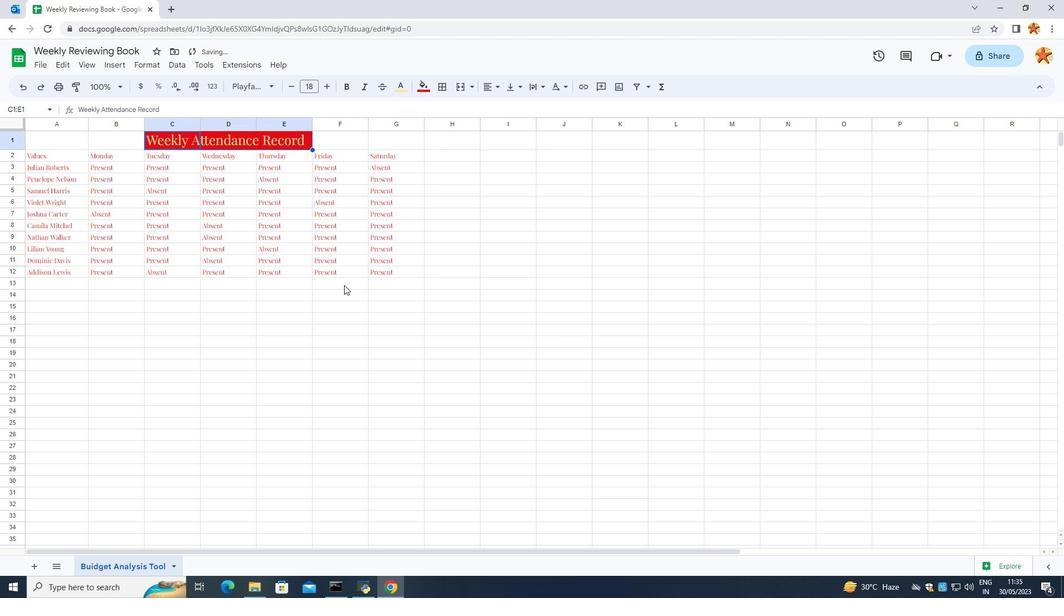 
Action: Mouse moved to (194, 248)
Screenshot: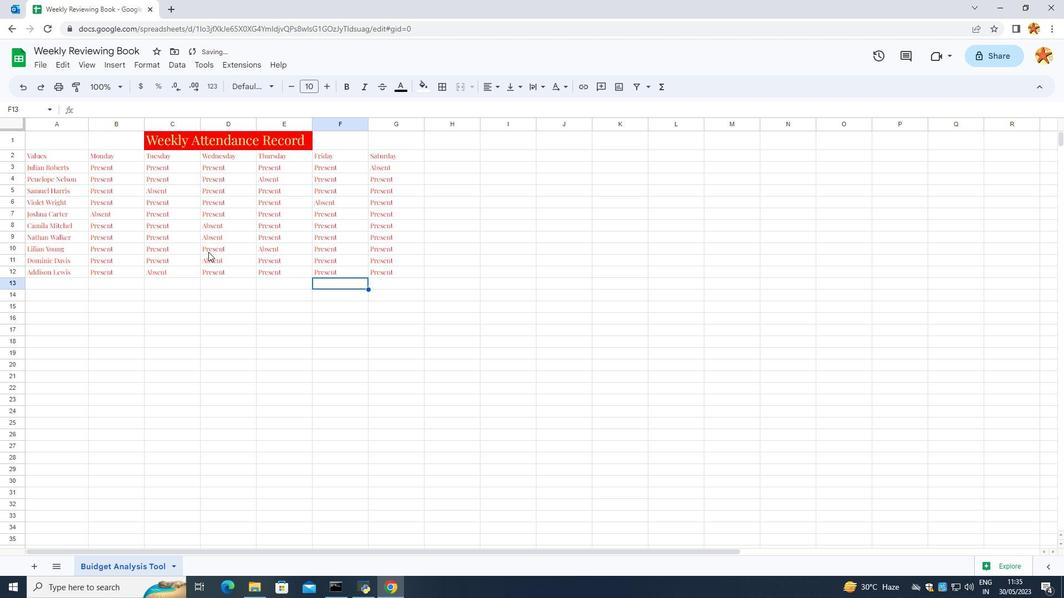 
